 Task: Look for space in Jinzhou, China from 1st July, 2023 to 9th July, 2023 for 2 adults in price range Rs.8000 to Rs.15000. Place can be entire place with 1  bedroom having 1 bed and 1 bathroom. Property type can be house, flat, guest house. Booking option can be shelf check-in. Required host language is Chinese (Simplified).
Action: Mouse moved to (227, 207)
Screenshot: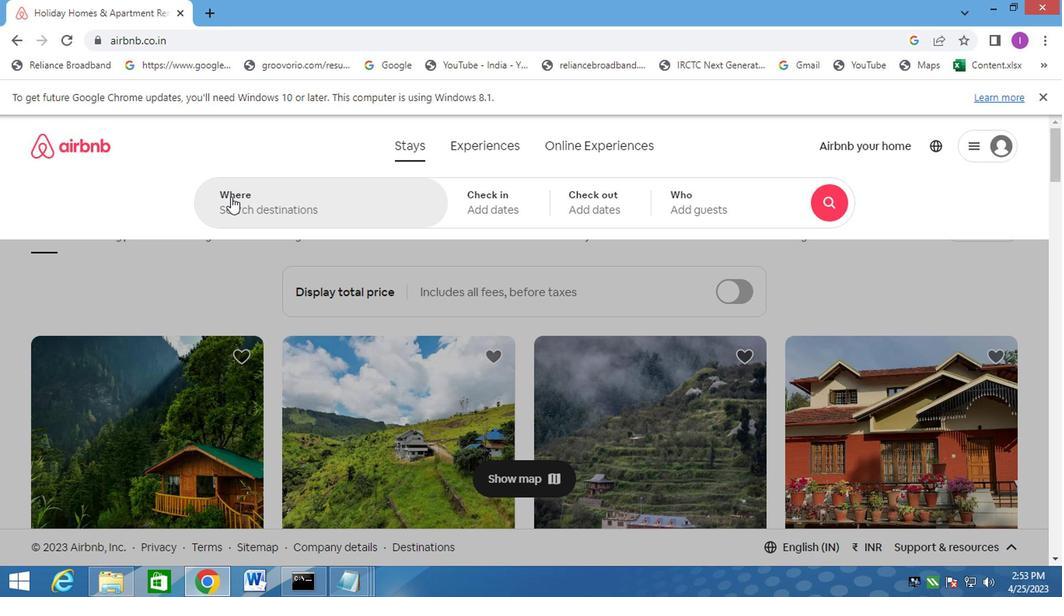 
Action: Mouse pressed left at (227, 207)
Screenshot: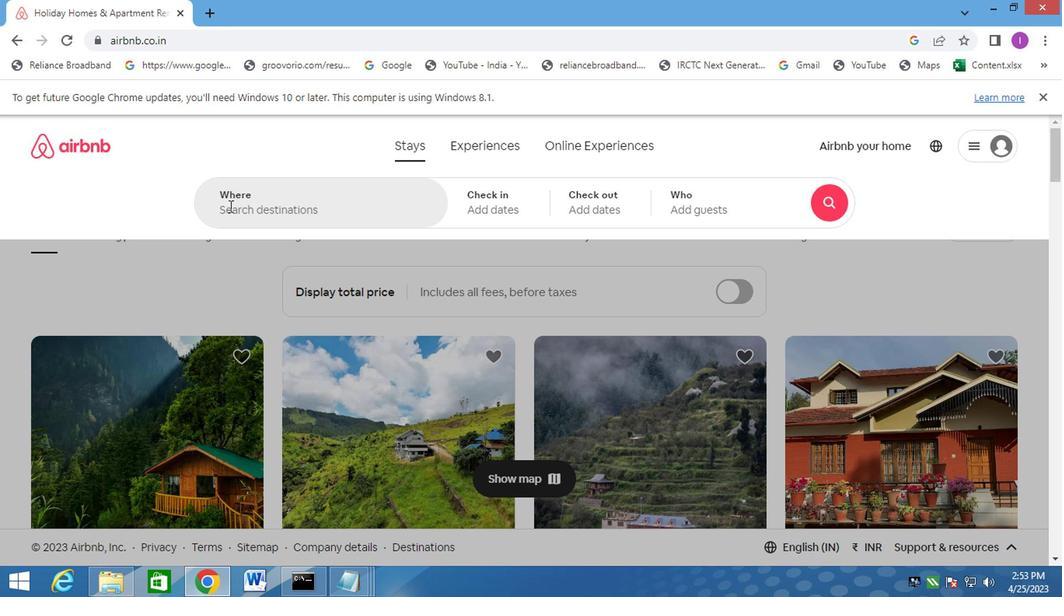 
Action: Mouse moved to (229, 208)
Screenshot: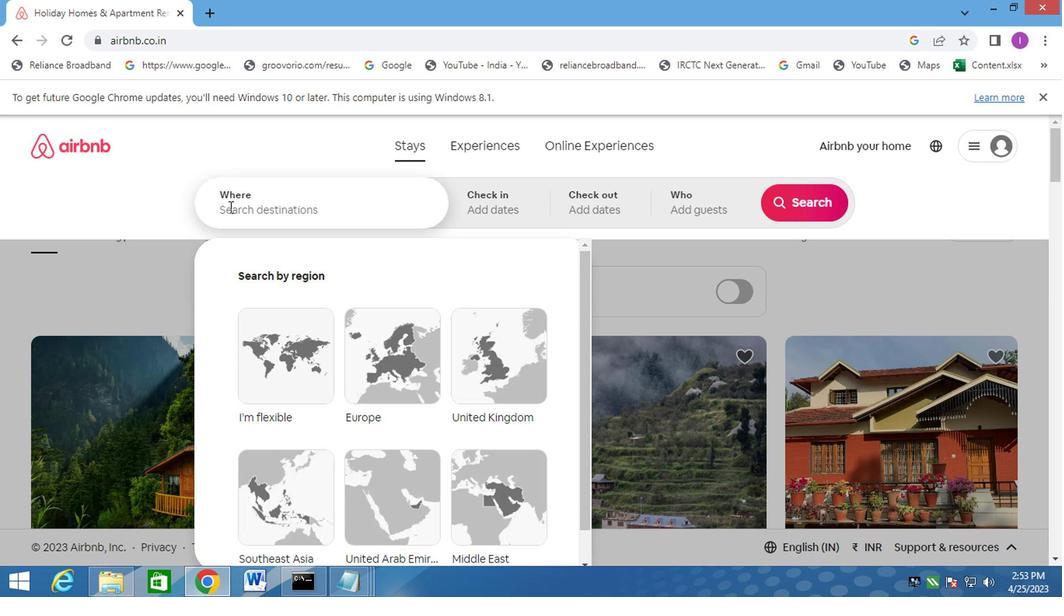 
Action: Key pressed jinzhou,china
Screenshot: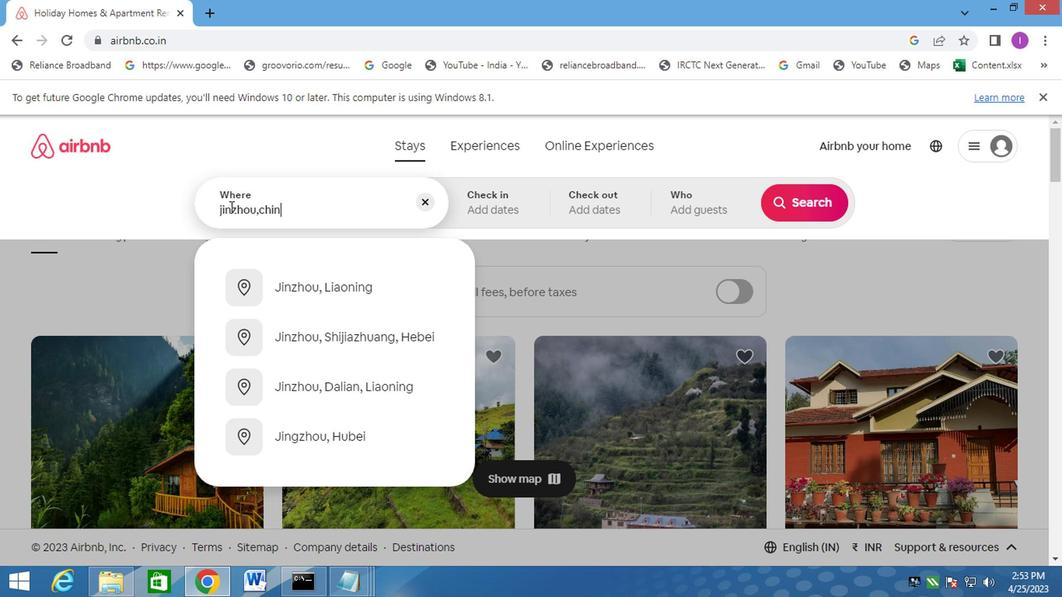 
Action: Mouse moved to (494, 213)
Screenshot: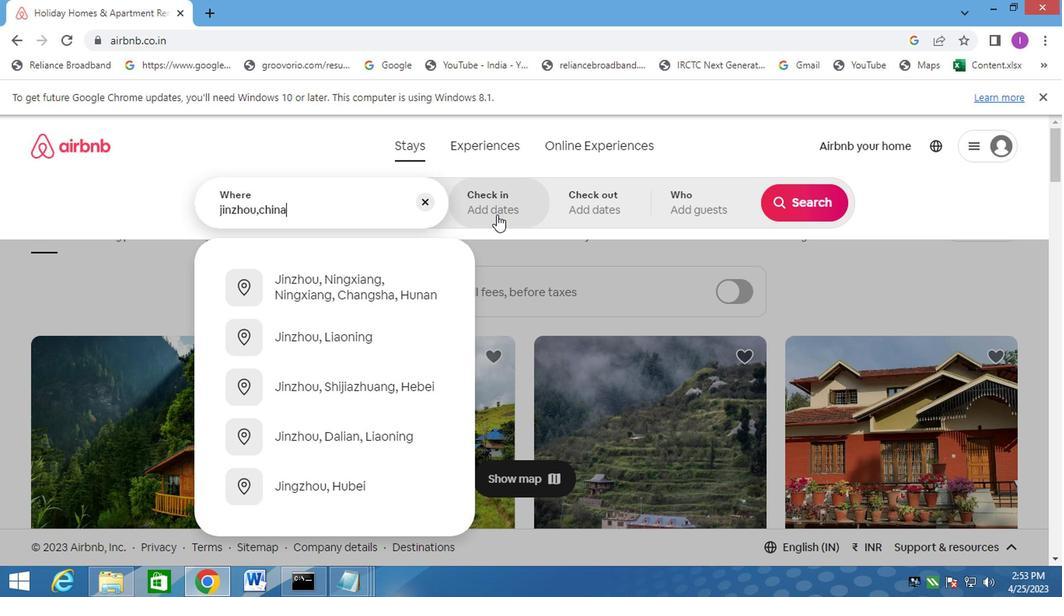 
Action: Mouse pressed left at (494, 213)
Screenshot: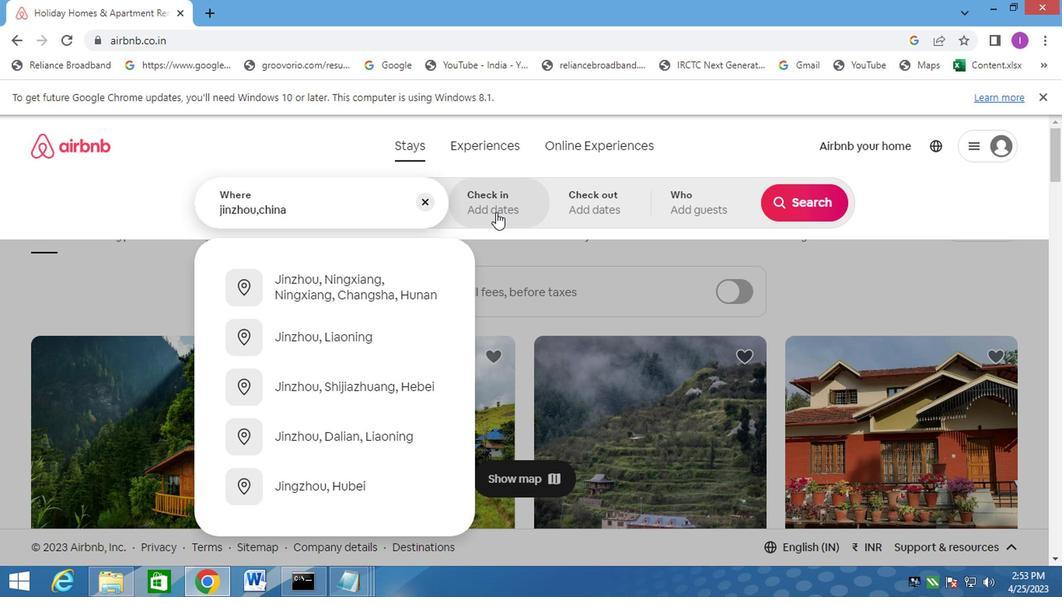 
Action: Mouse moved to (797, 329)
Screenshot: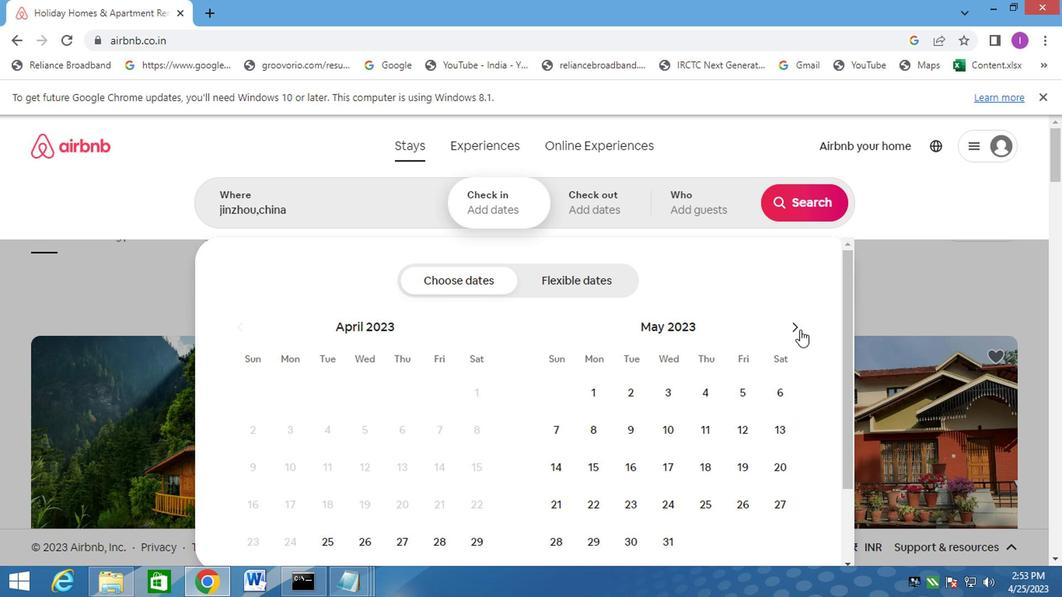 
Action: Mouse pressed left at (797, 329)
Screenshot: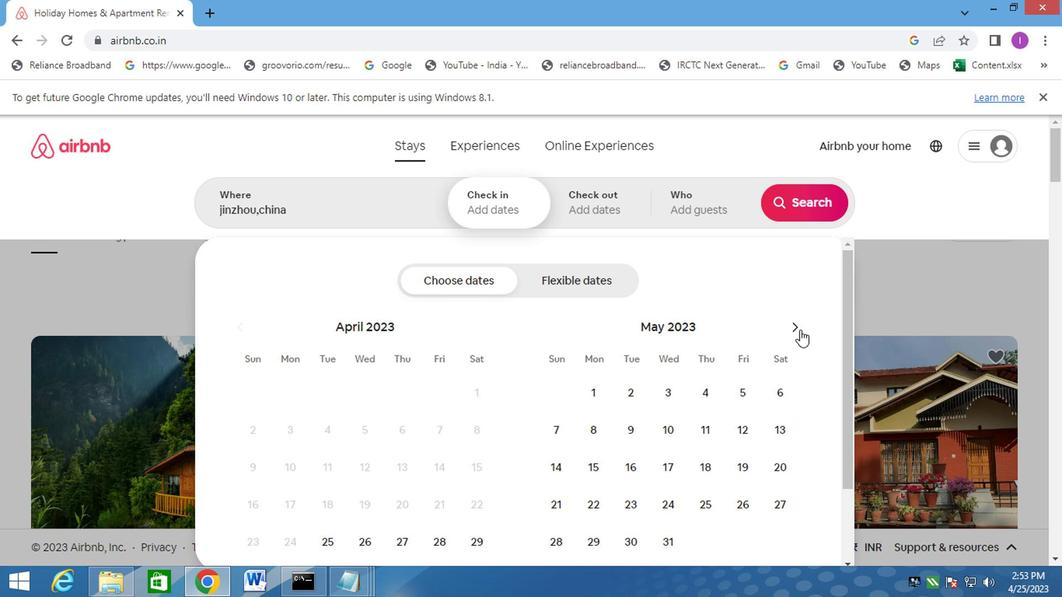 
Action: Mouse moved to (797, 328)
Screenshot: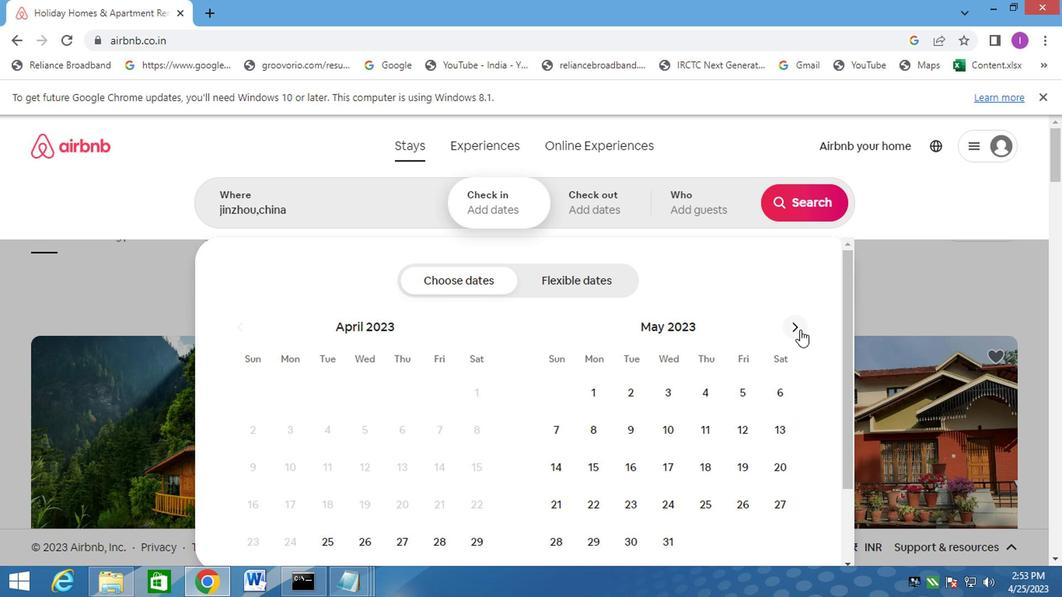 
Action: Mouse pressed left at (797, 328)
Screenshot: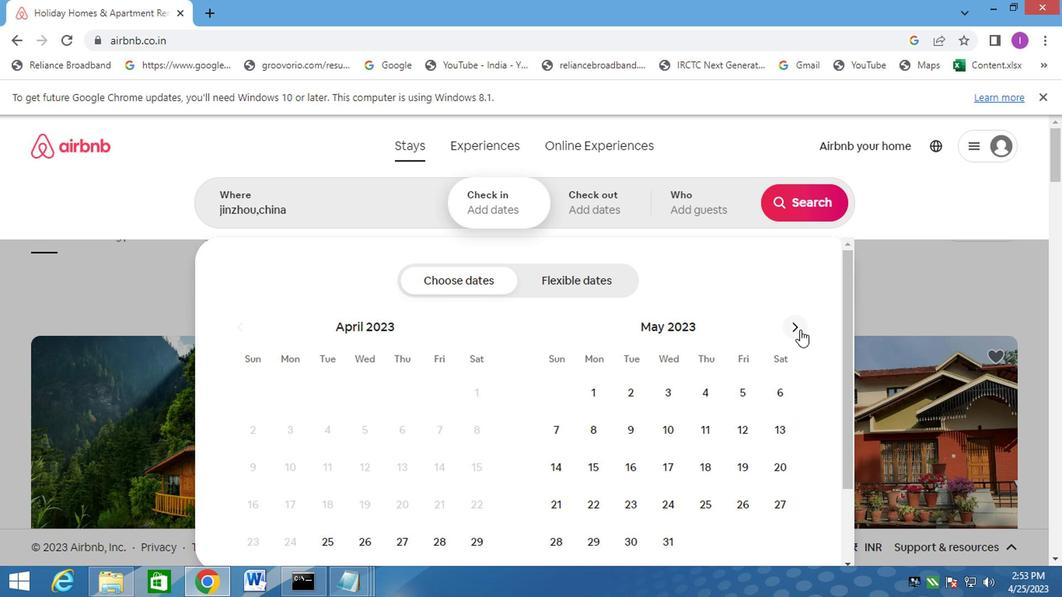 
Action: Mouse moved to (780, 394)
Screenshot: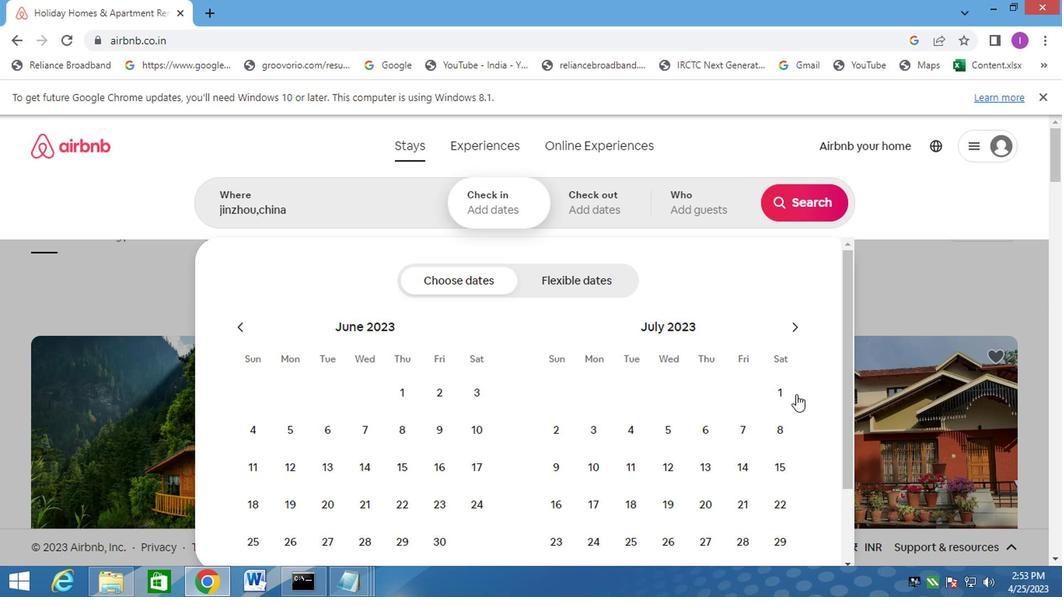 
Action: Mouse pressed left at (780, 394)
Screenshot: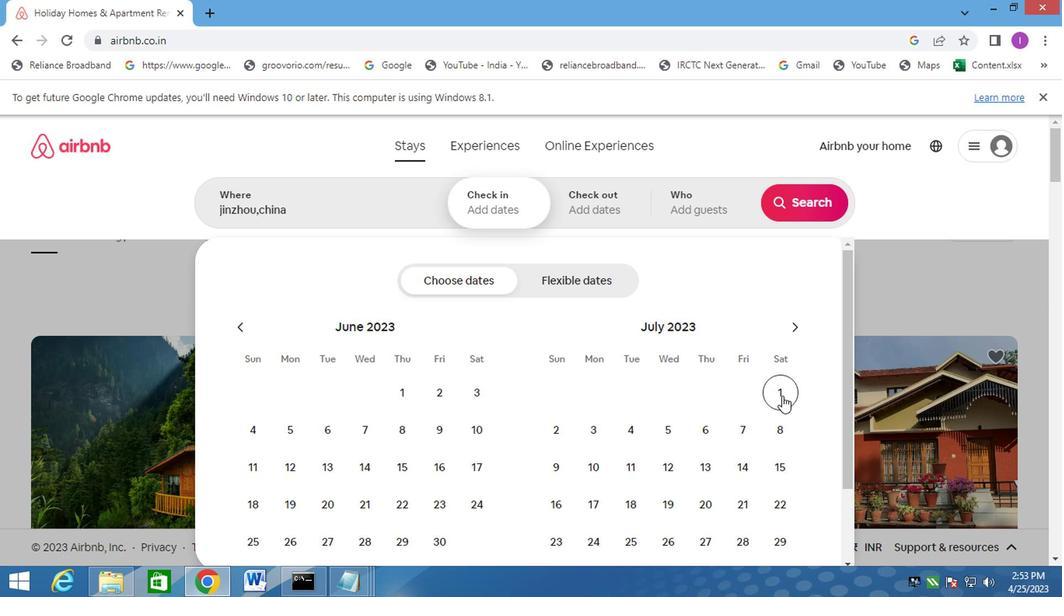 
Action: Mouse moved to (551, 467)
Screenshot: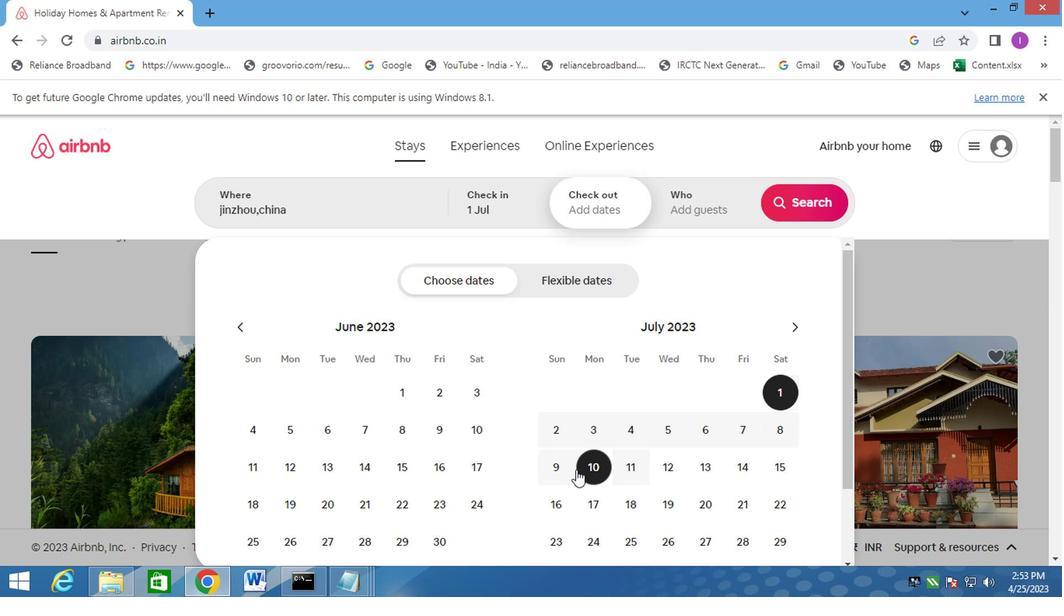 
Action: Mouse pressed left at (551, 467)
Screenshot: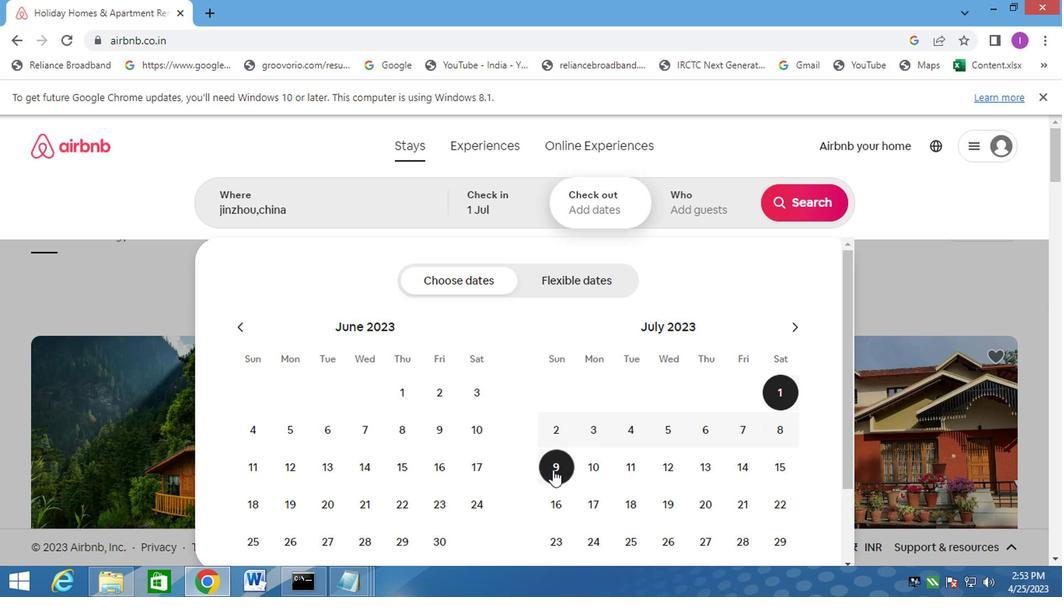 
Action: Mouse moved to (711, 204)
Screenshot: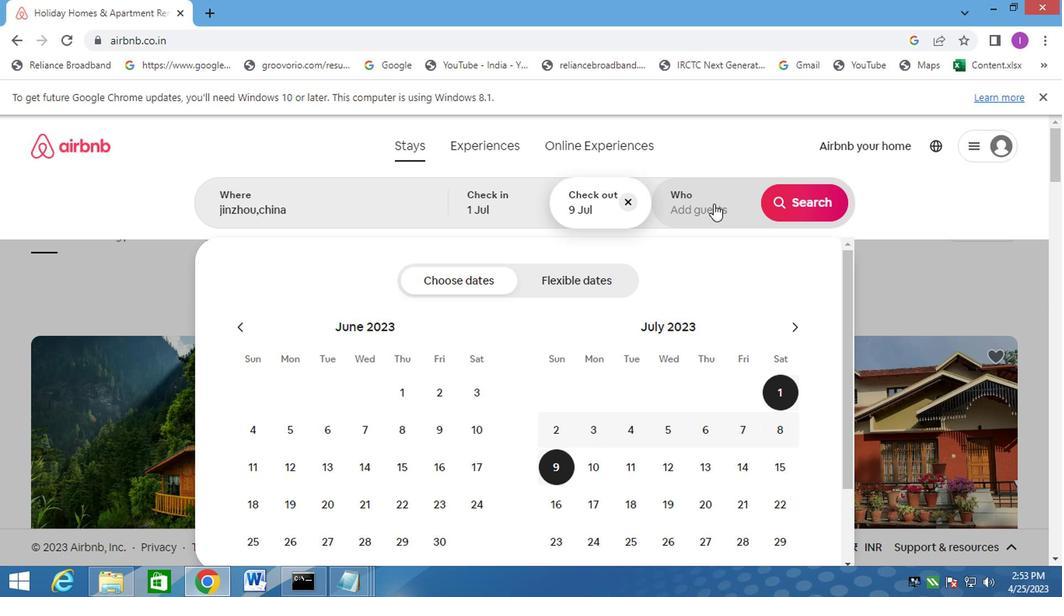 
Action: Mouse pressed left at (711, 204)
Screenshot: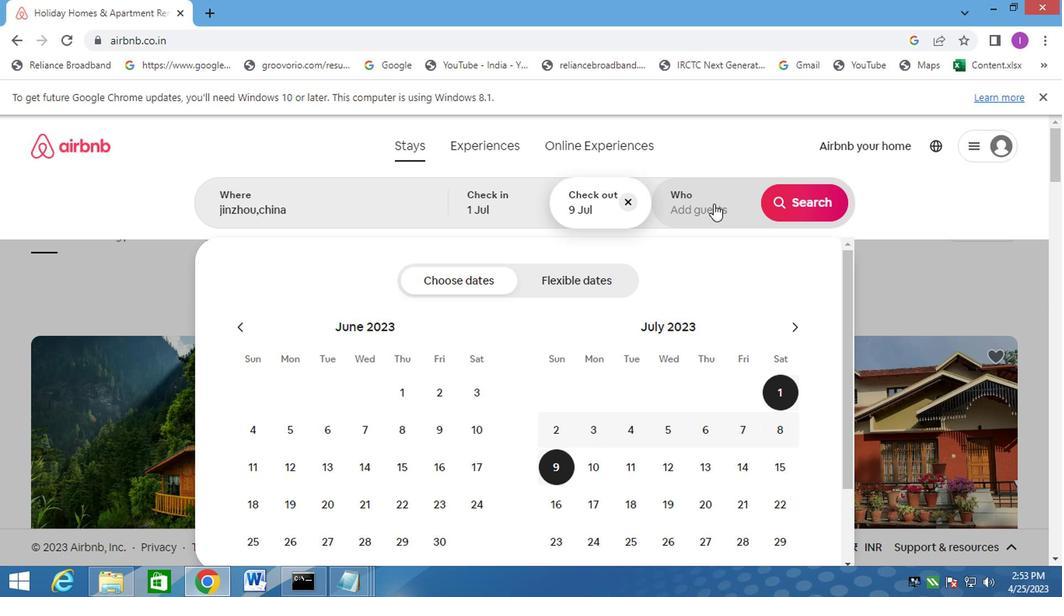 
Action: Mouse moved to (806, 289)
Screenshot: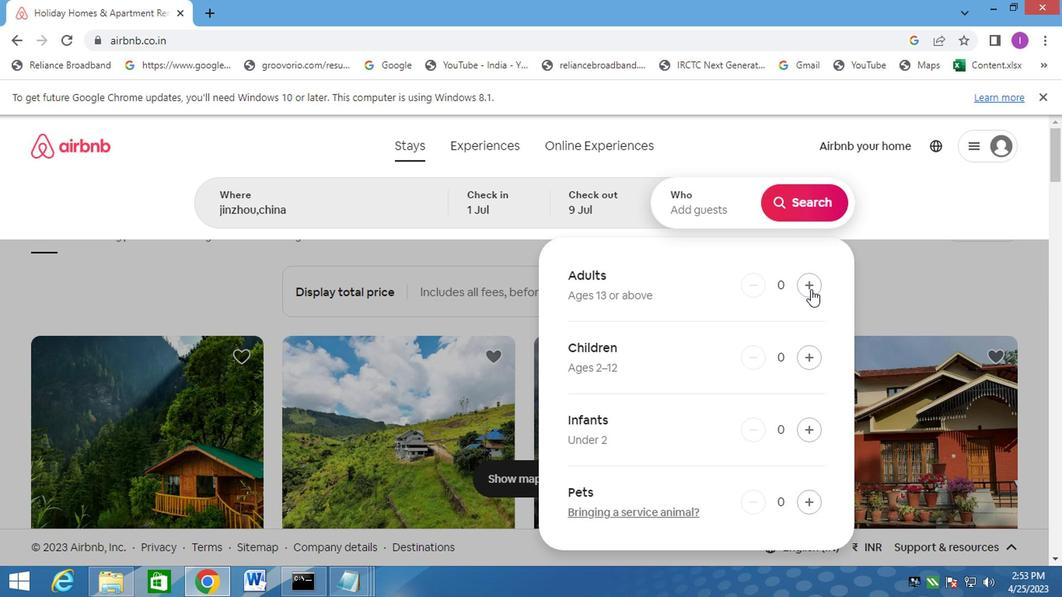 
Action: Mouse pressed left at (806, 289)
Screenshot: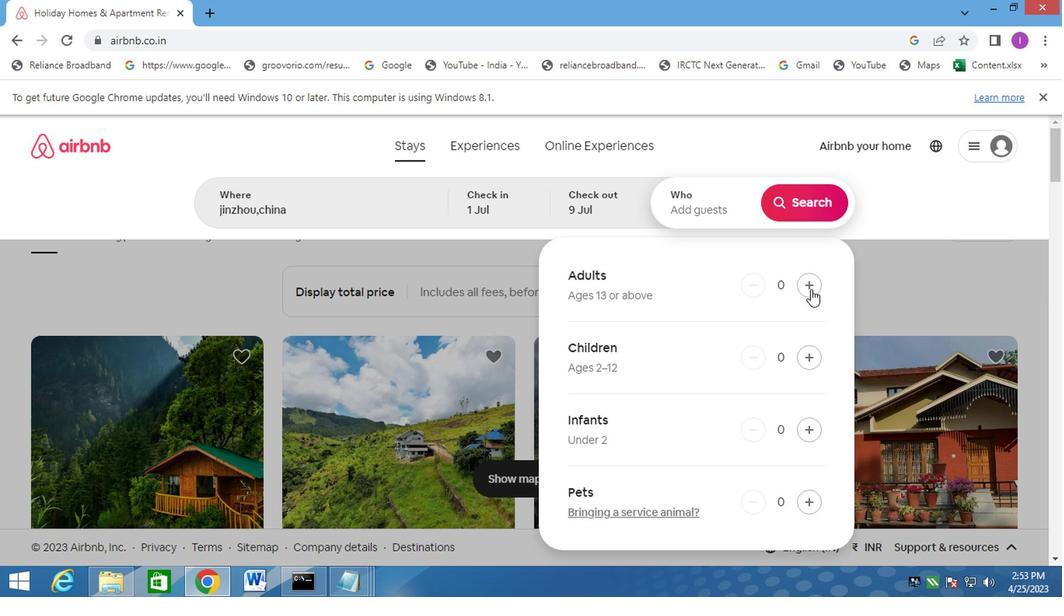 
Action: Mouse pressed left at (806, 289)
Screenshot: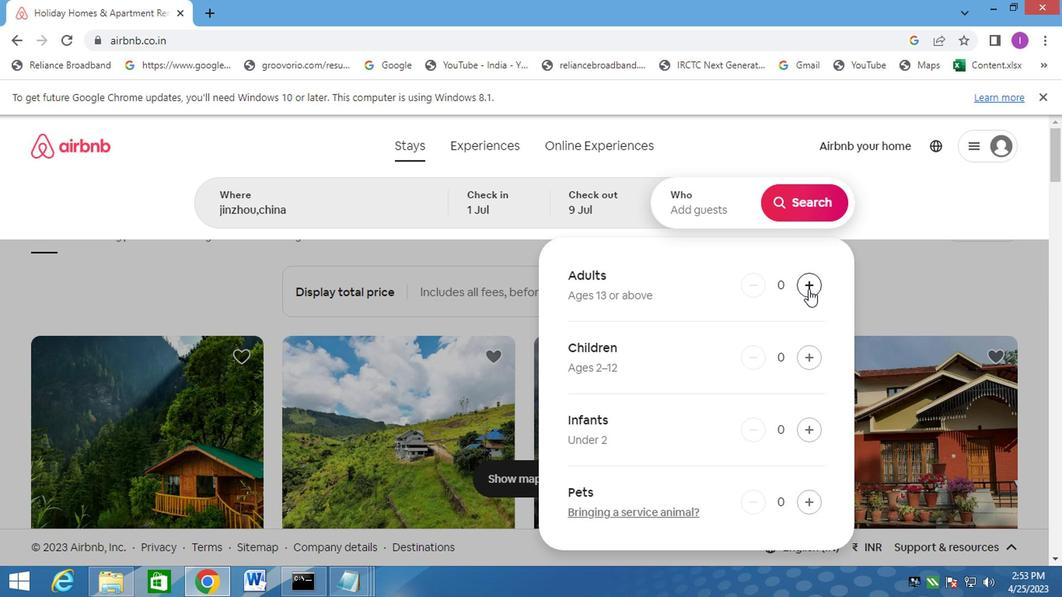 
Action: Mouse moved to (805, 204)
Screenshot: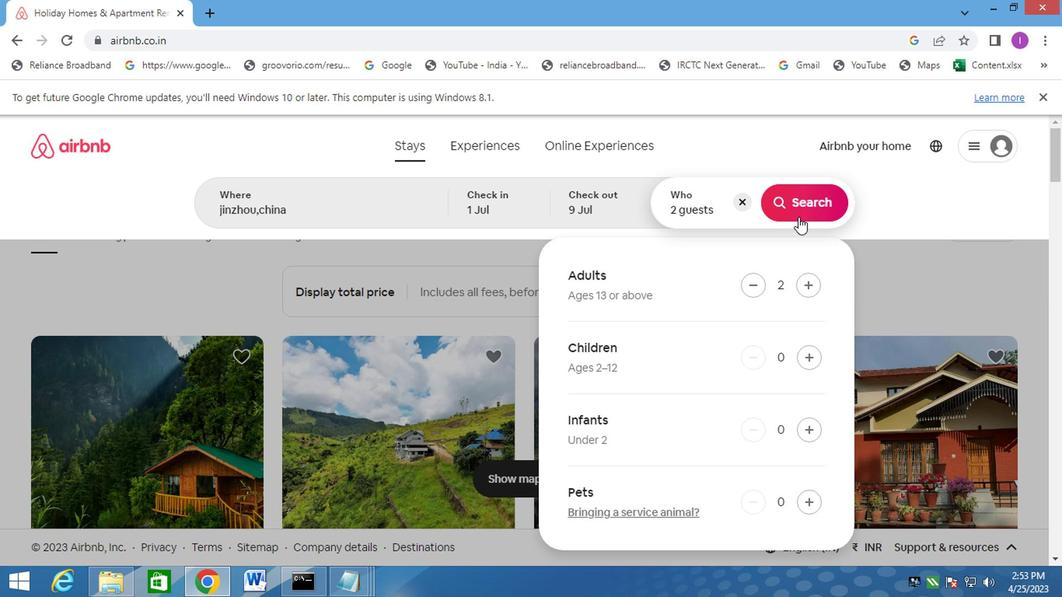 
Action: Mouse pressed left at (805, 204)
Screenshot: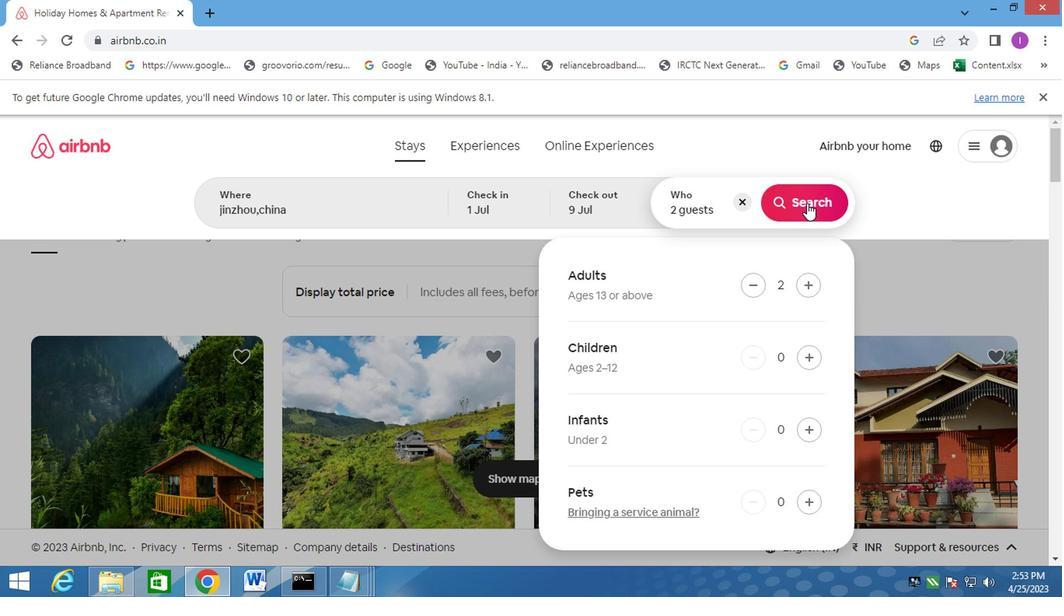 
Action: Mouse moved to (982, 196)
Screenshot: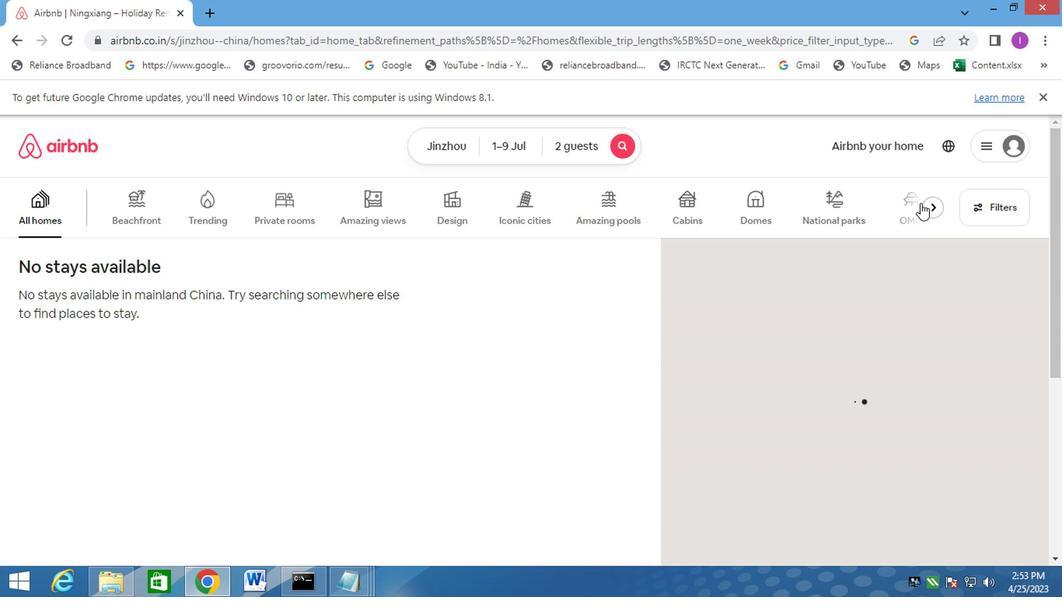 
Action: Mouse pressed left at (982, 196)
Screenshot: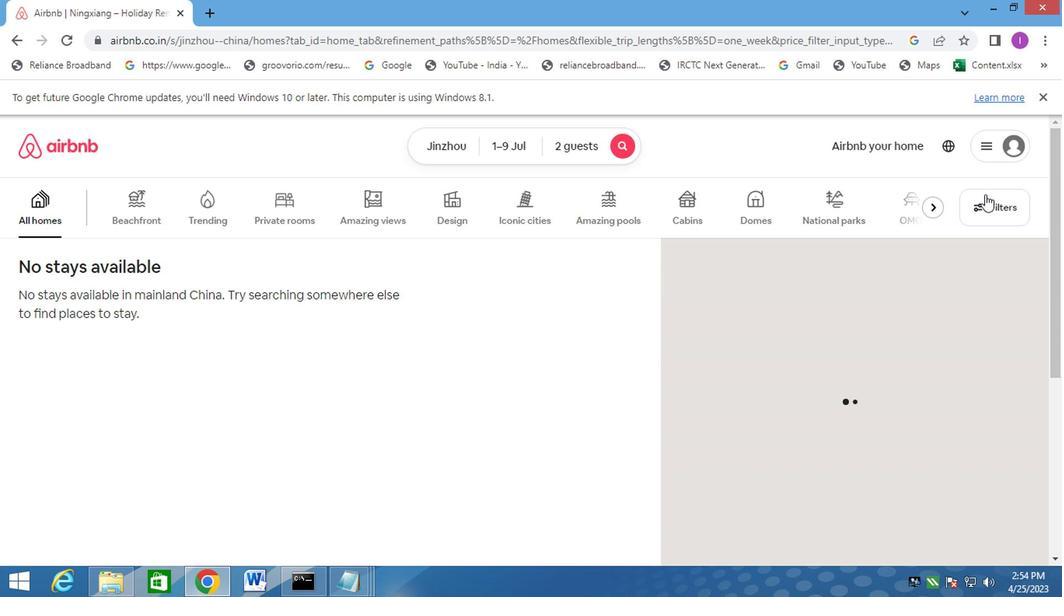 
Action: Mouse moved to (320, 304)
Screenshot: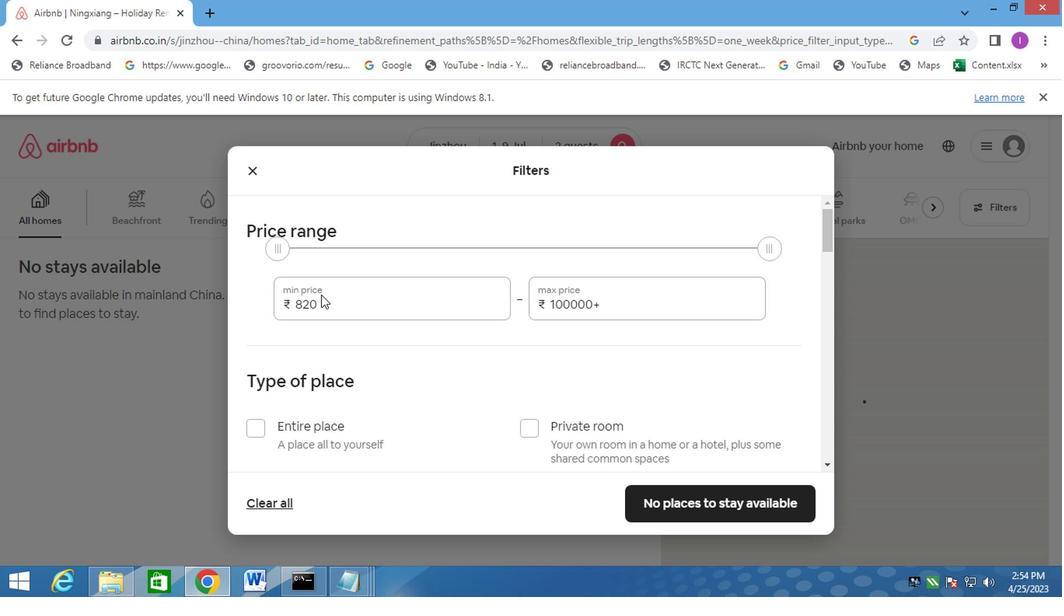 
Action: Mouse pressed left at (320, 304)
Screenshot: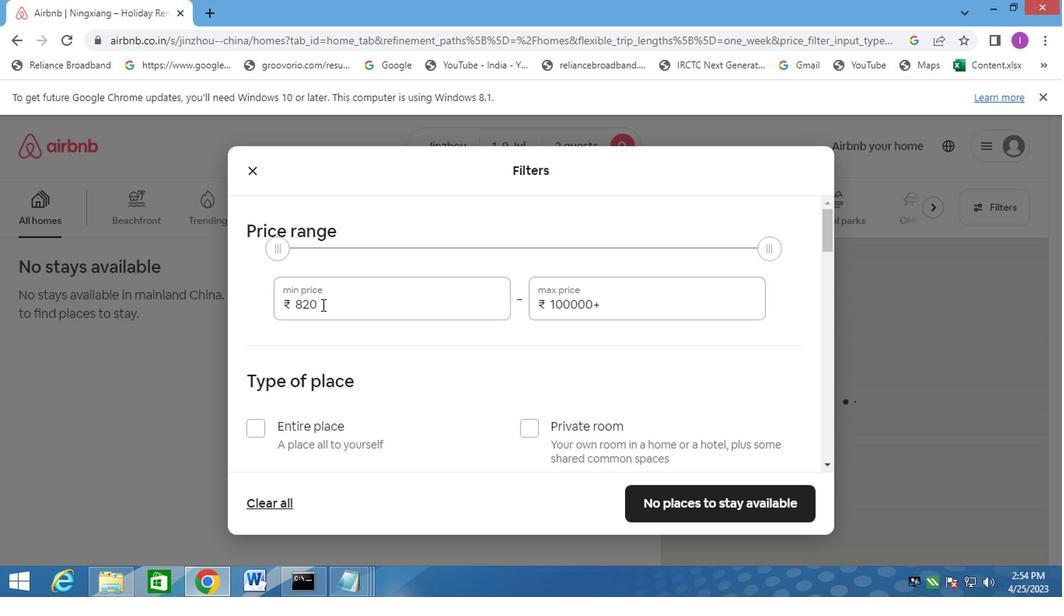 
Action: Mouse moved to (292, 312)
Screenshot: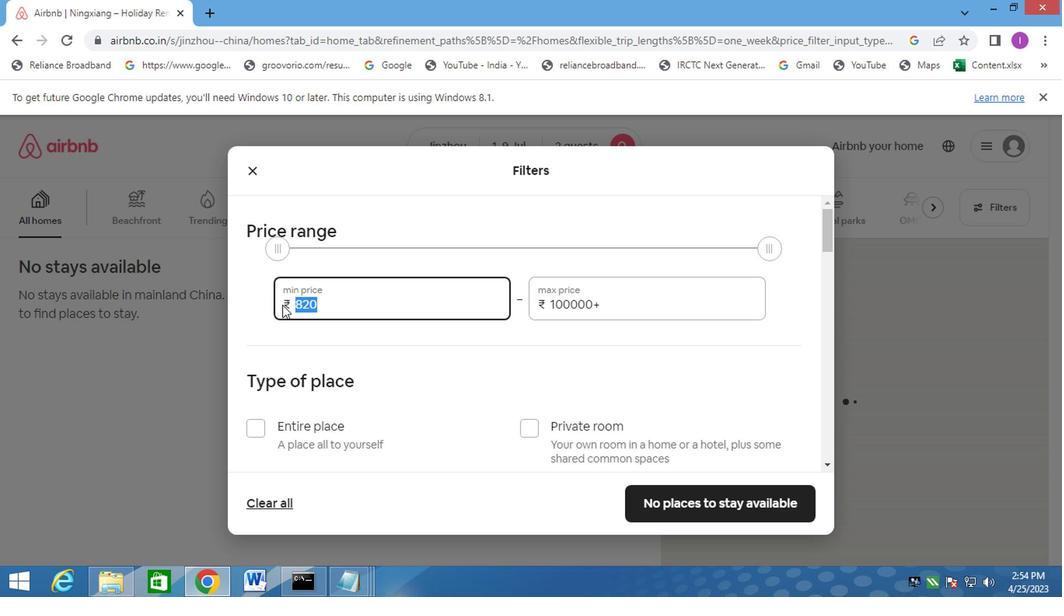 
Action: Key pressed 8
Screenshot: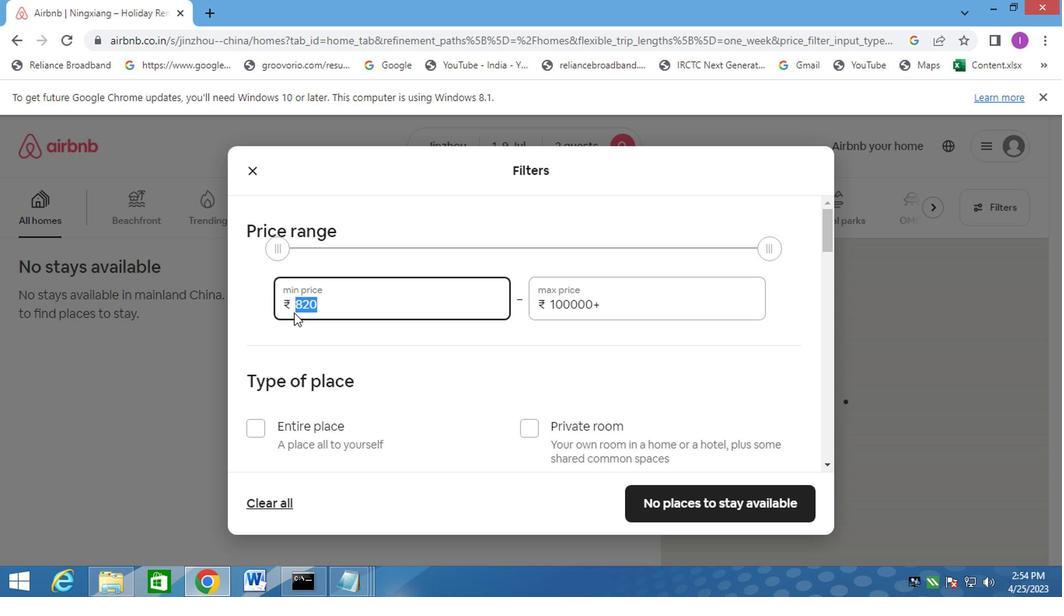 
Action: Mouse moved to (293, 312)
Screenshot: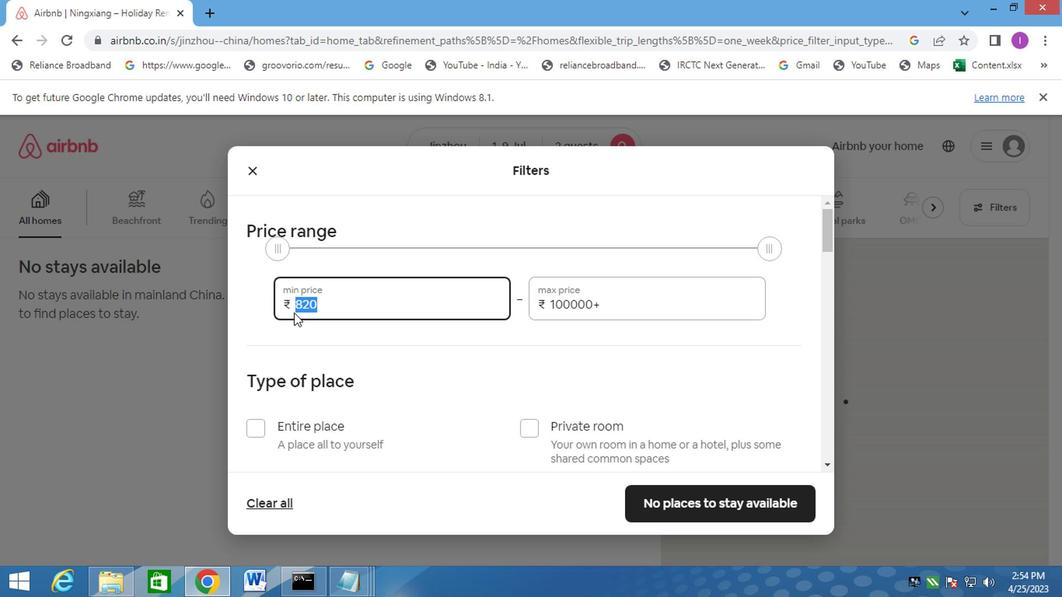 
Action: Key pressed 0
Screenshot: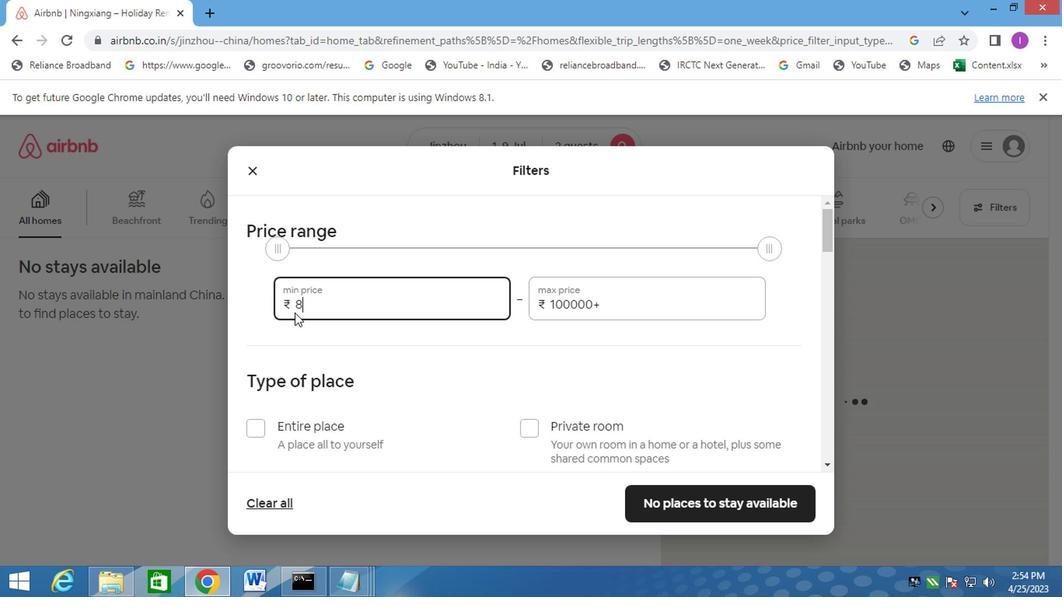 
Action: Mouse moved to (294, 312)
Screenshot: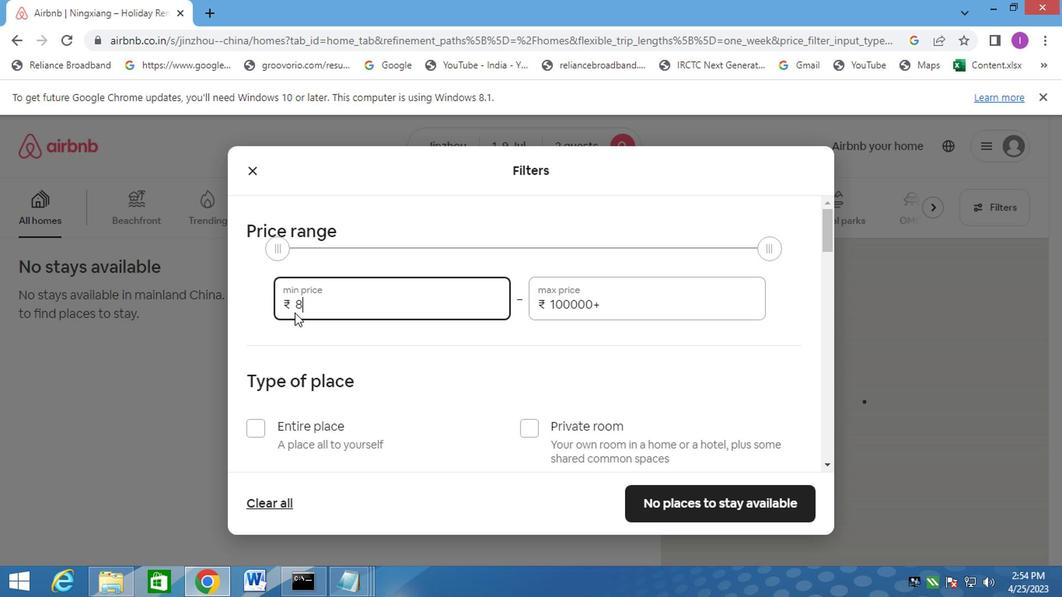 
Action: Key pressed 0
Screenshot: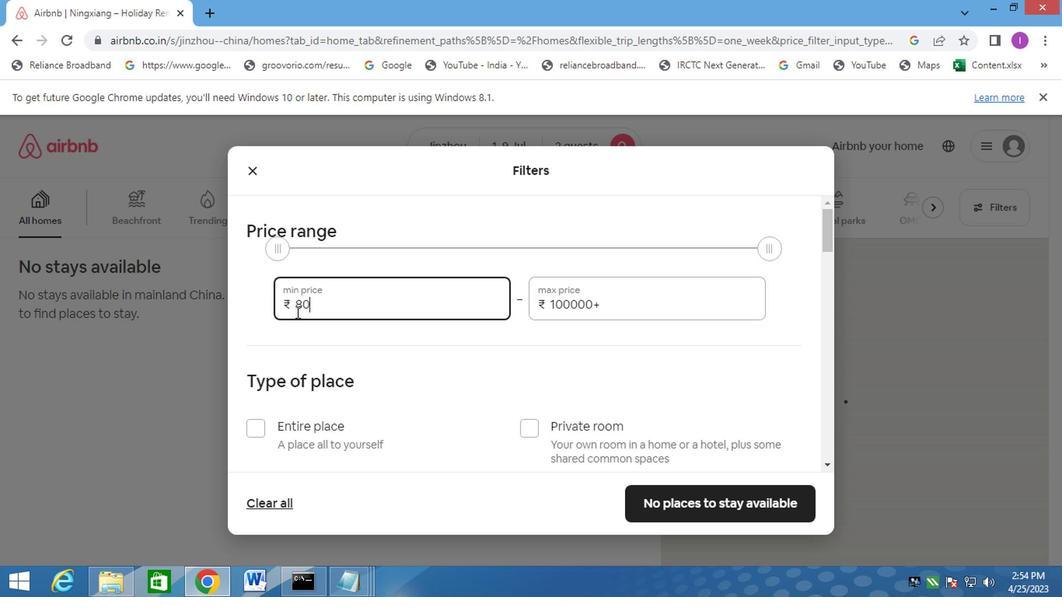 
Action: Mouse moved to (295, 312)
Screenshot: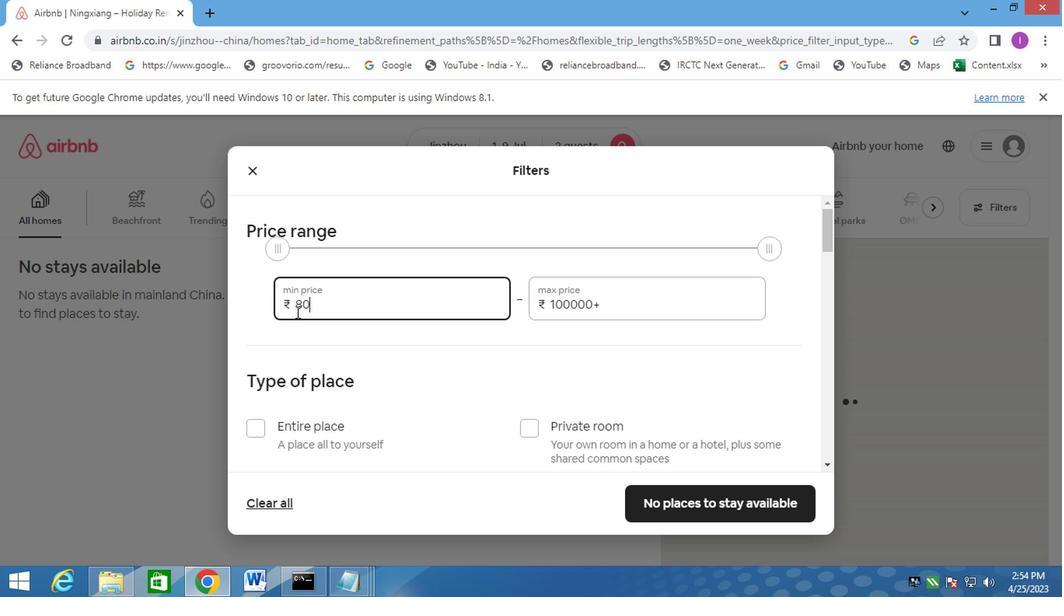 
Action: Key pressed 0
Screenshot: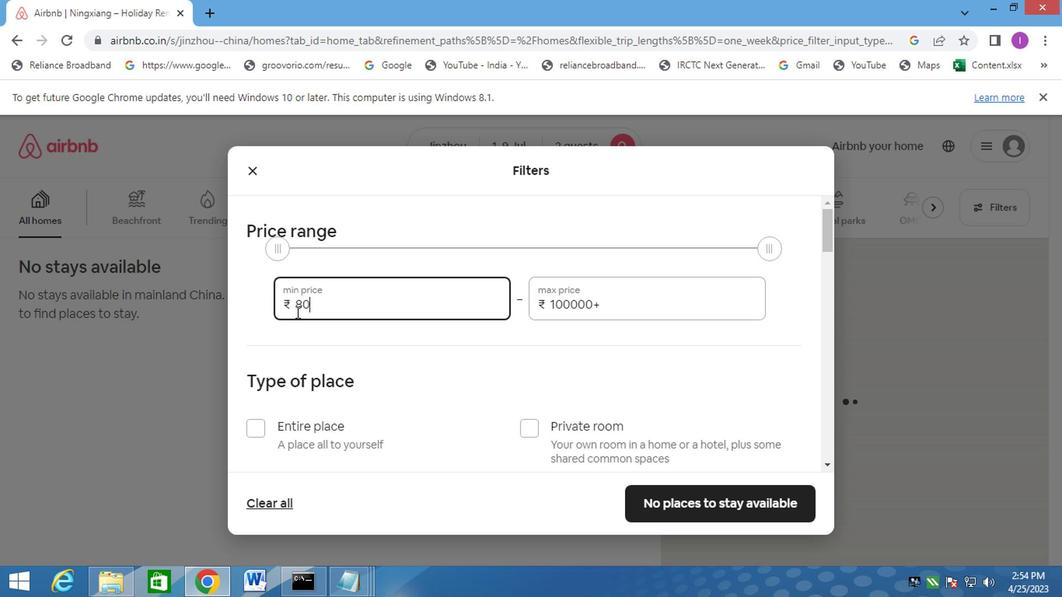 
Action: Mouse moved to (607, 304)
Screenshot: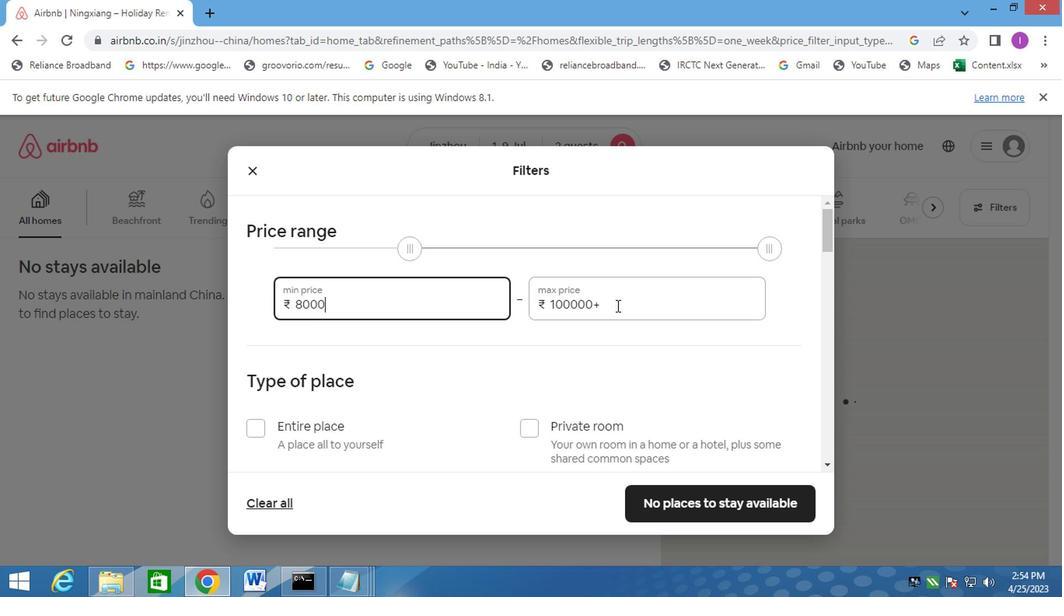 
Action: Mouse pressed left at (607, 304)
Screenshot: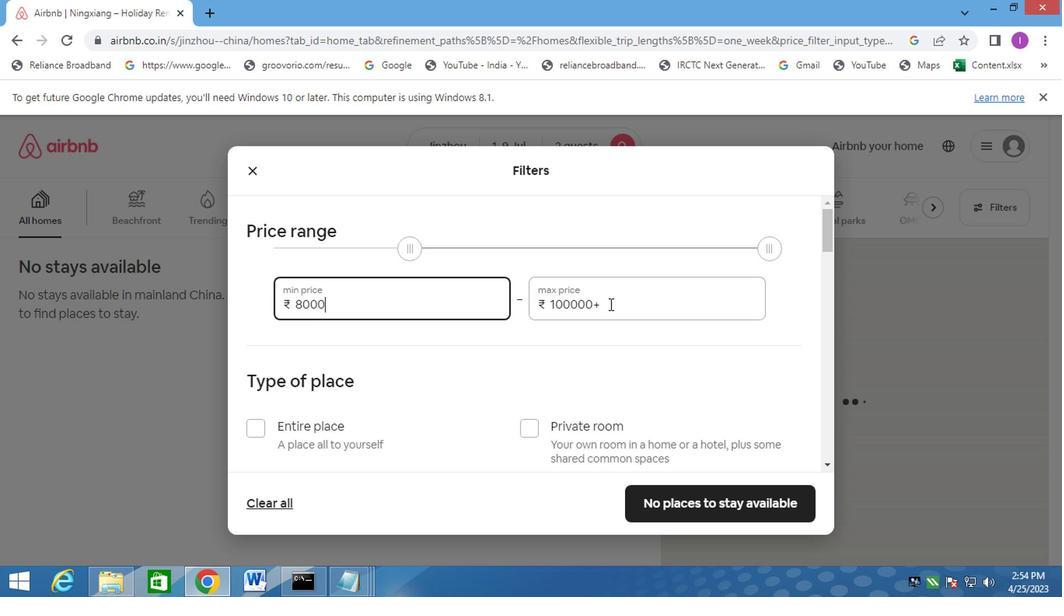 
Action: Mouse moved to (535, 309)
Screenshot: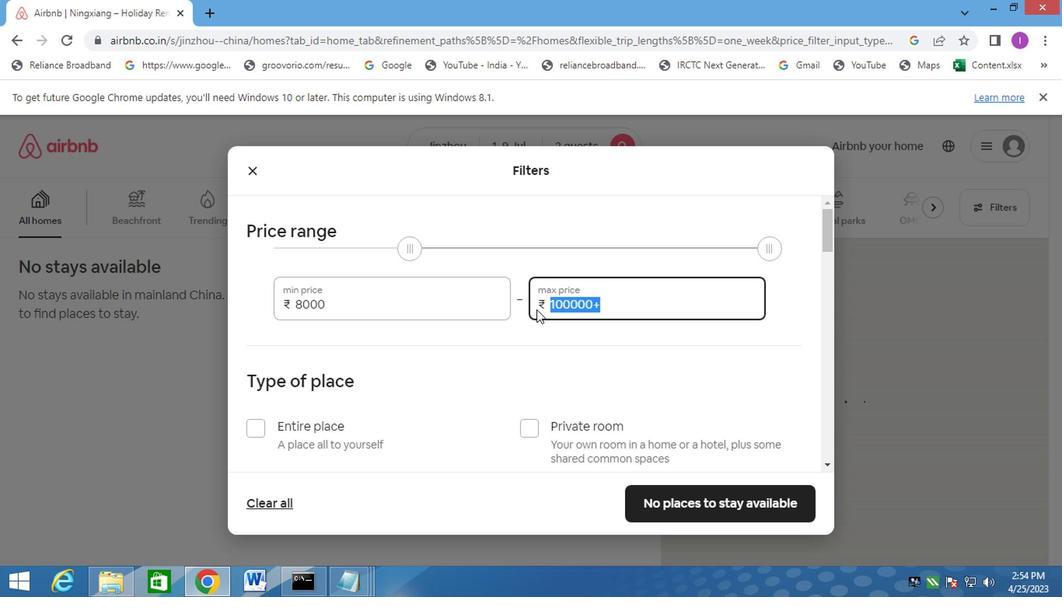 
Action: Key pressed 1
Screenshot: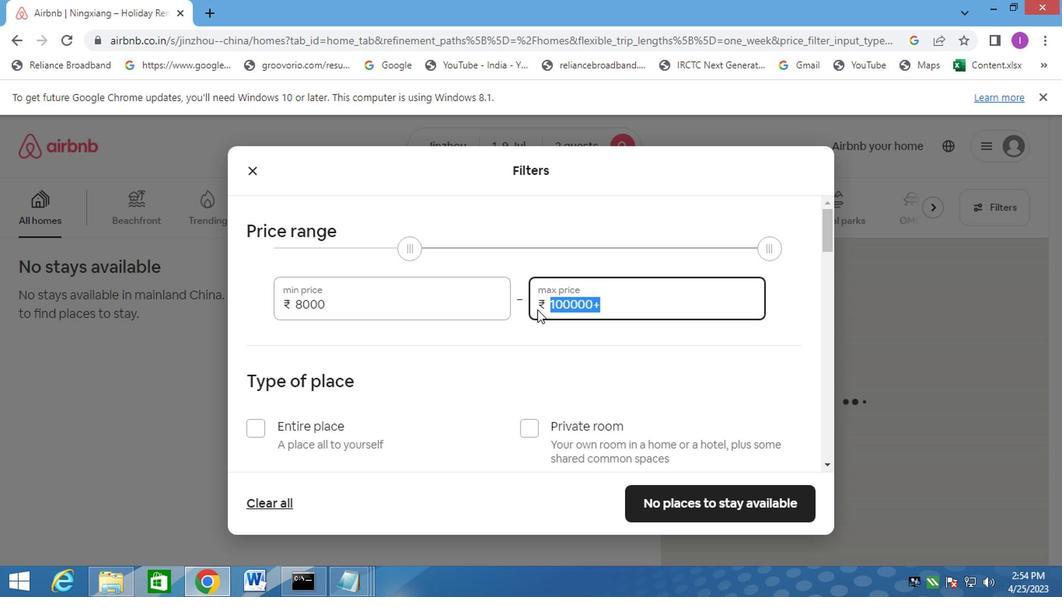 
Action: Mouse moved to (537, 309)
Screenshot: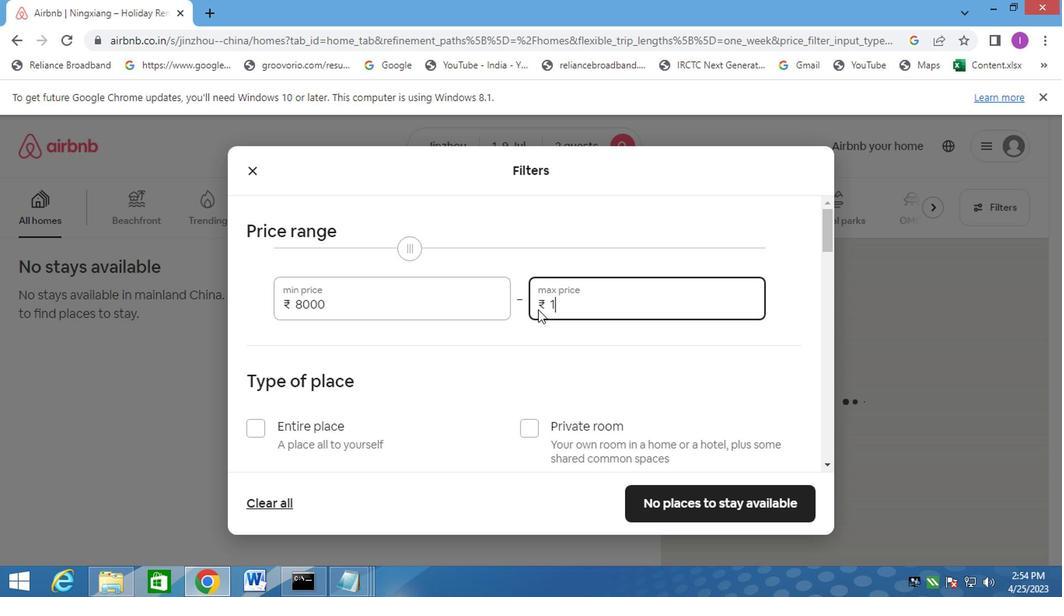 
Action: Key pressed 5
Screenshot: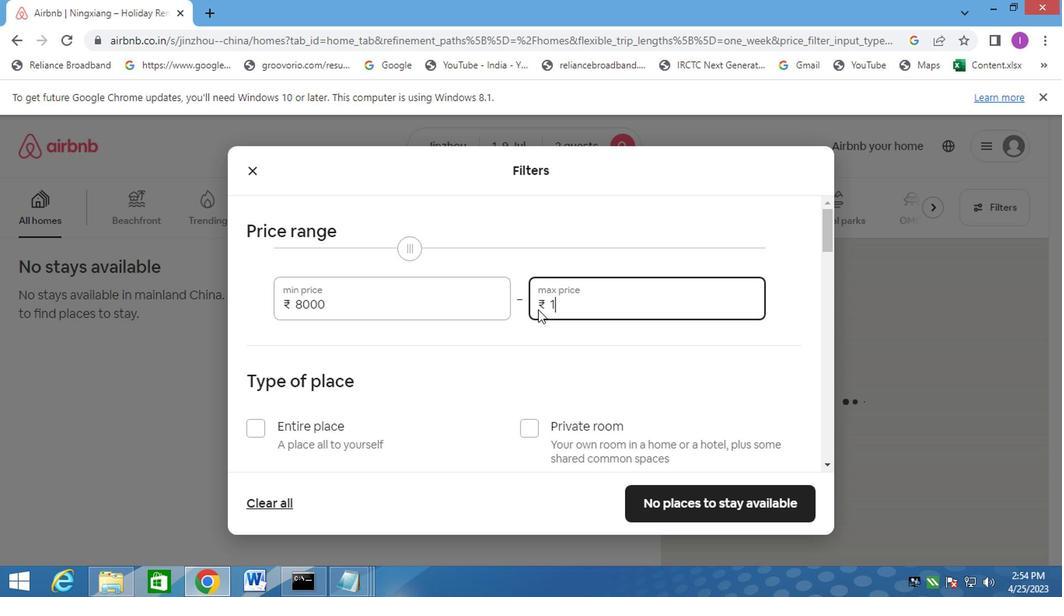 
Action: Mouse moved to (537, 309)
Screenshot: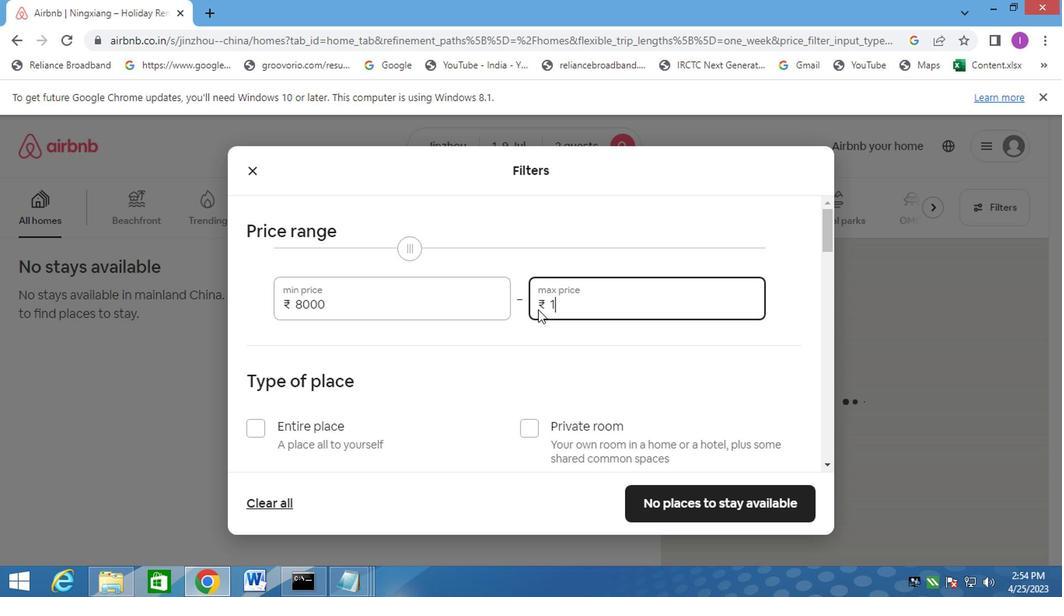 
Action: Key pressed 000
Screenshot: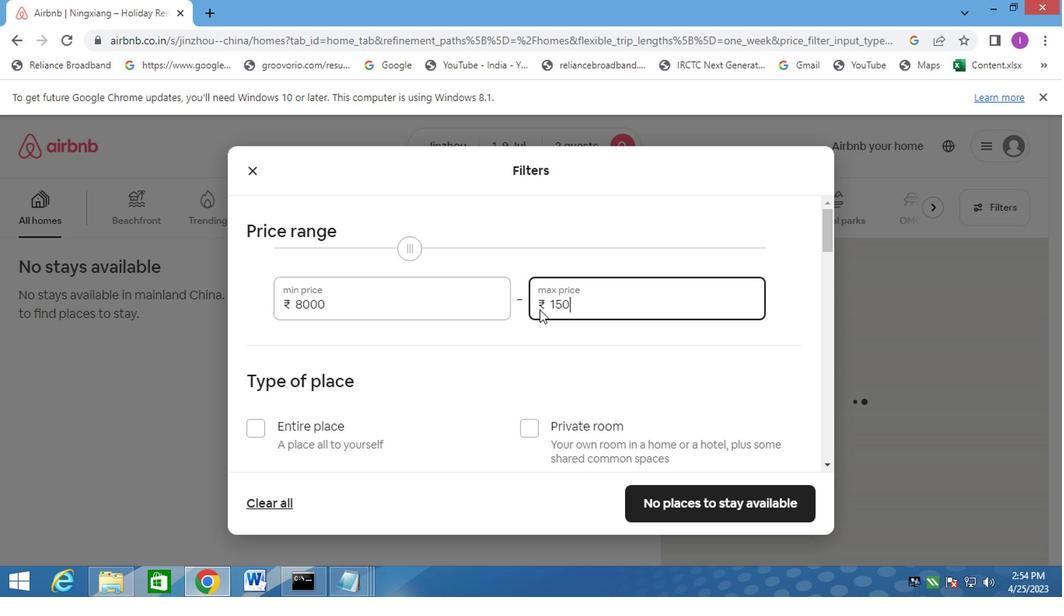 
Action: Mouse moved to (262, 426)
Screenshot: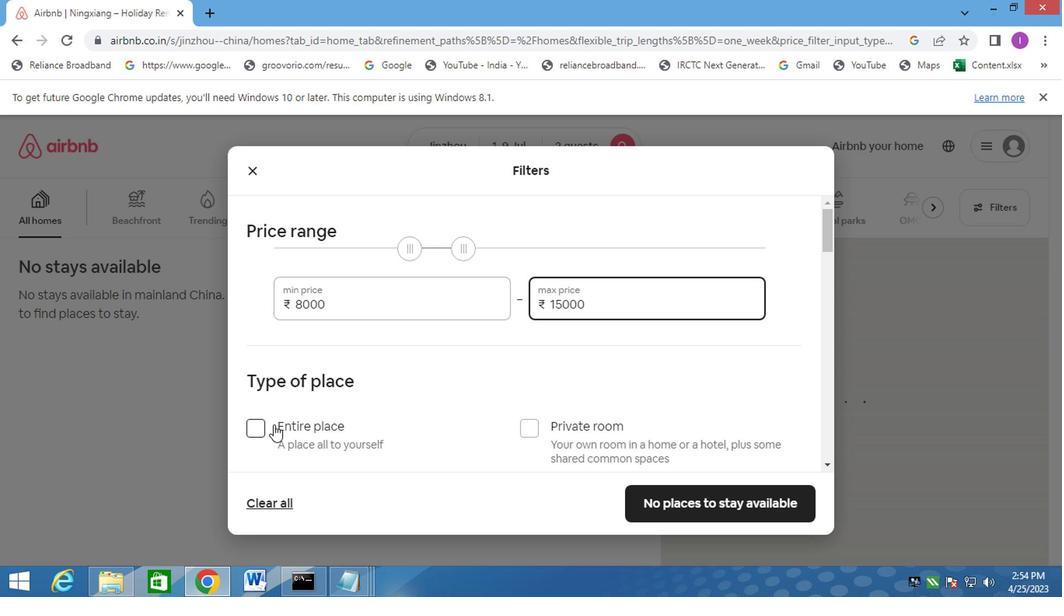 
Action: Mouse pressed left at (262, 426)
Screenshot: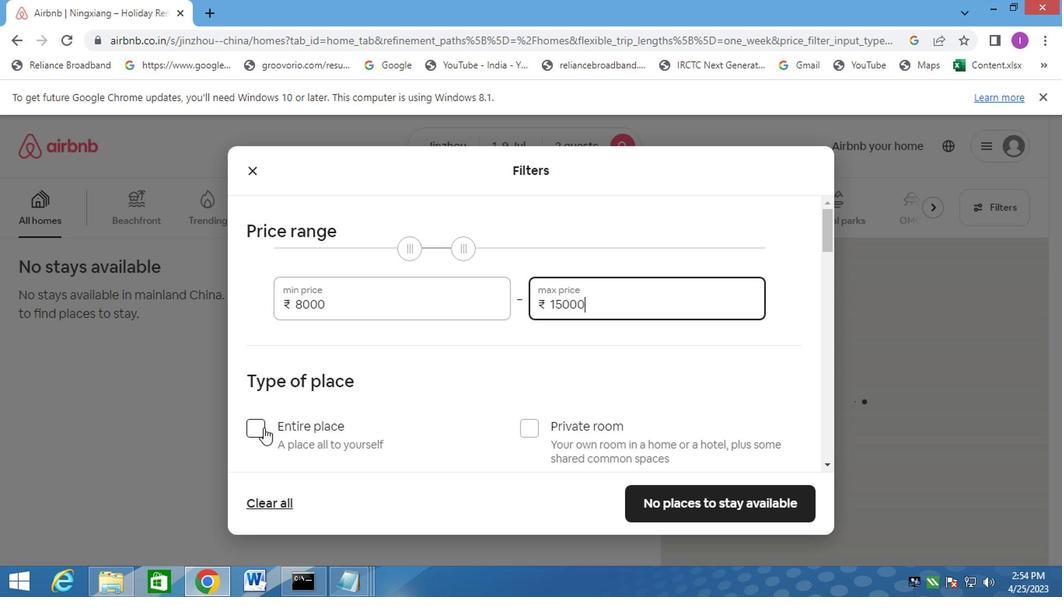 
Action: Mouse moved to (695, 387)
Screenshot: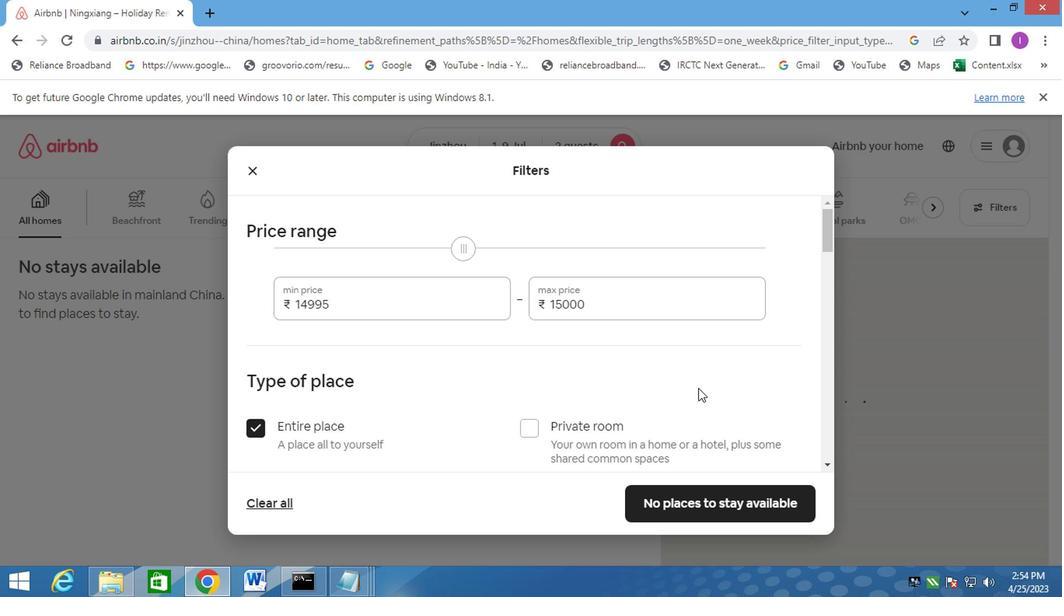 
Action: Mouse scrolled (695, 386) with delta (0, -1)
Screenshot: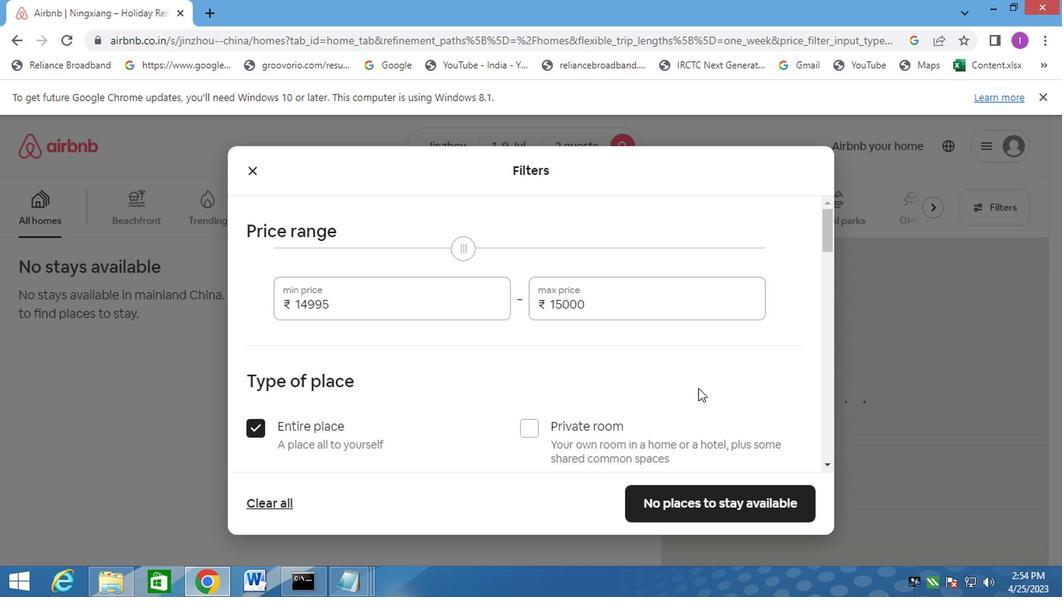 
Action: Mouse moved to (695, 387)
Screenshot: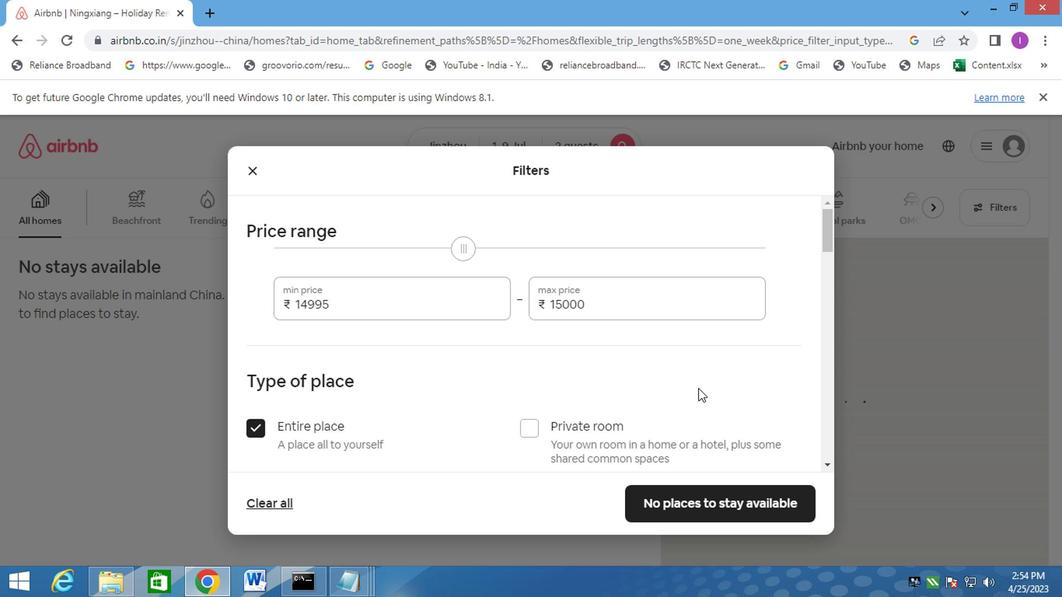 
Action: Mouse scrolled (695, 386) with delta (0, -1)
Screenshot: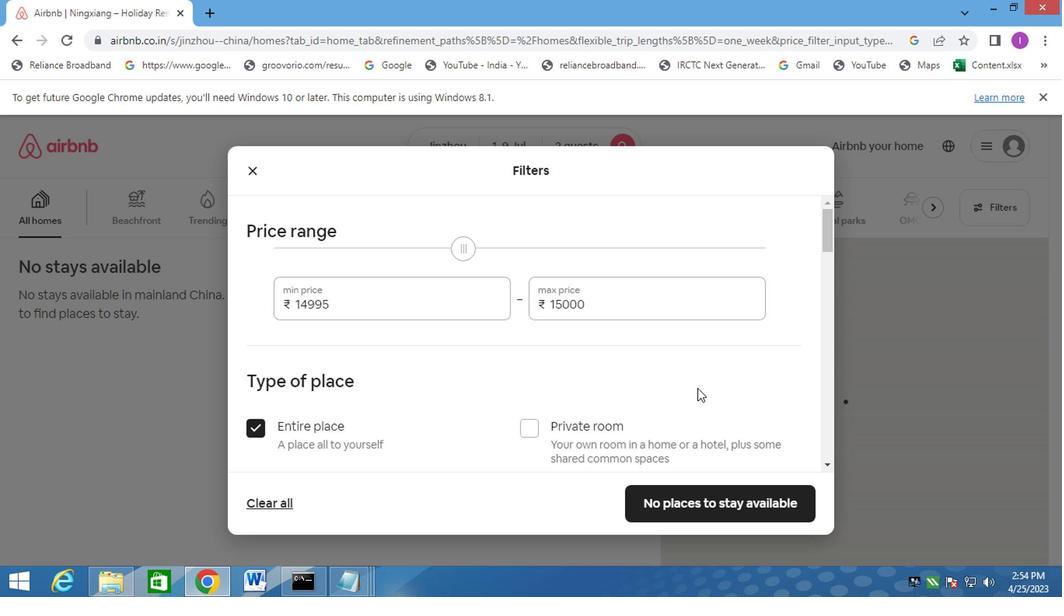 
Action: Mouse moved to (692, 380)
Screenshot: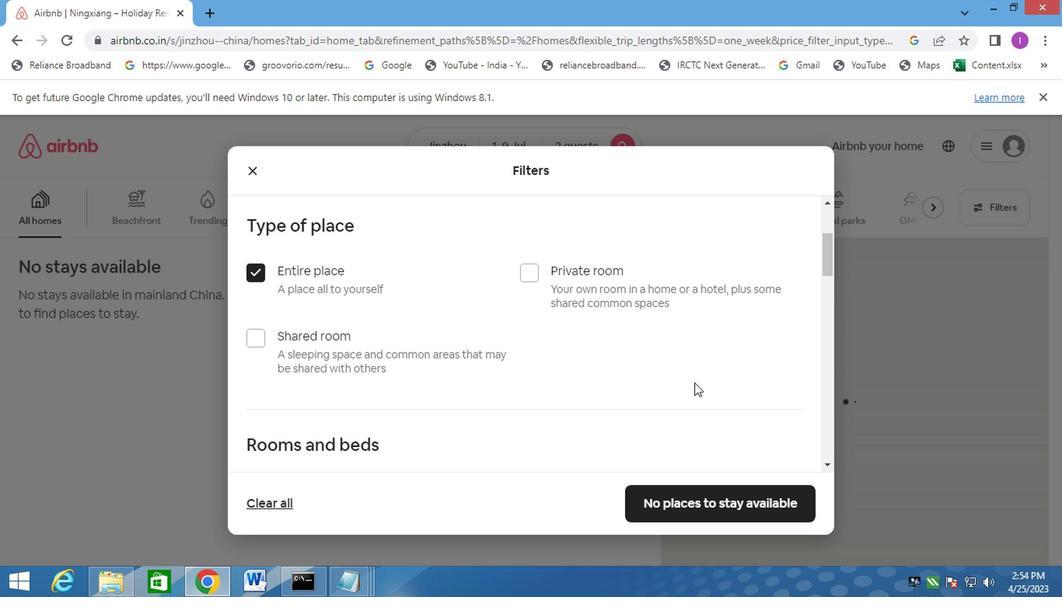 
Action: Mouse scrolled (692, 379) with delta (0, 0)
Screenshot: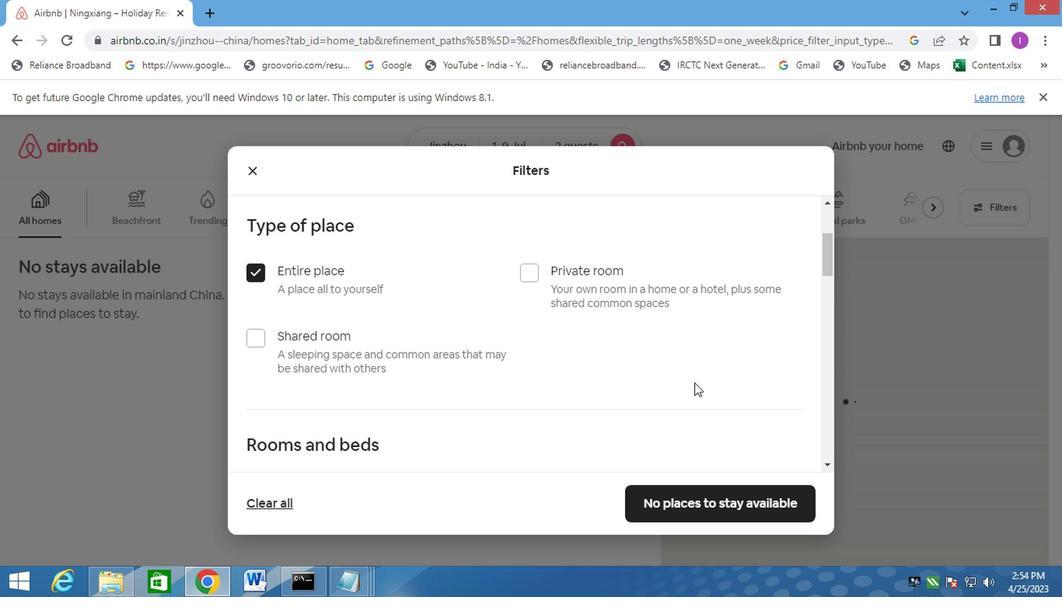 
Action: Mouse scrolled (692, 379) with delta (0, 0)
Screenshot: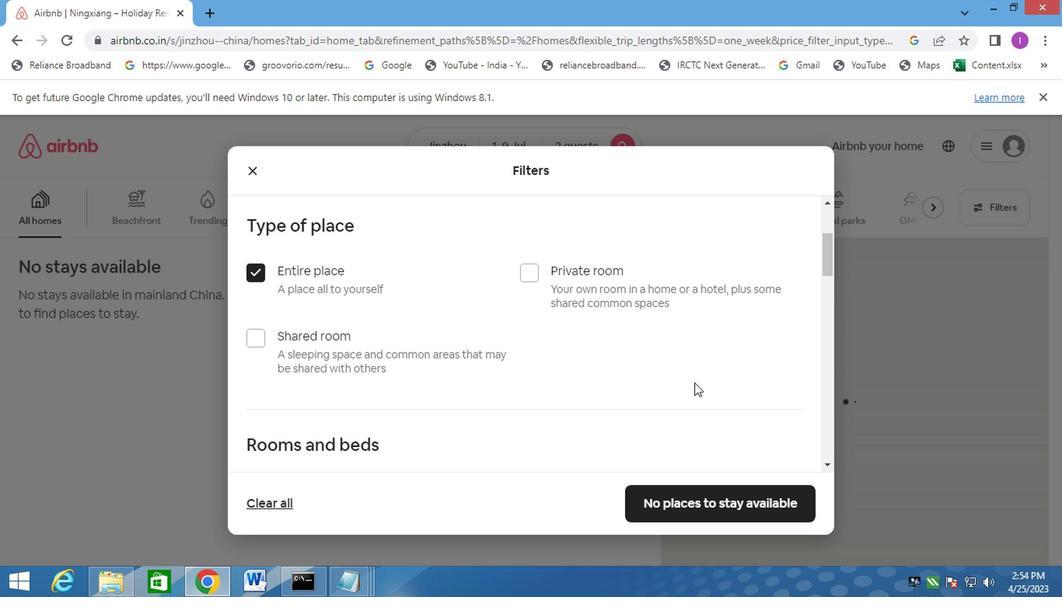 
Action: Mouse scrolled (692, 379) with delta (0, 0)
Screenshot: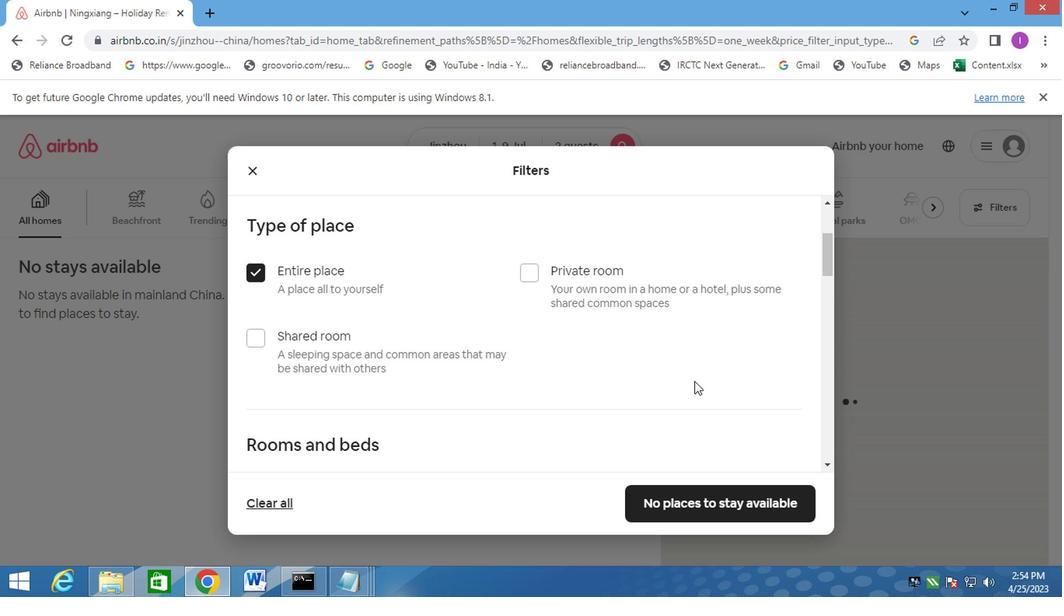 
Action: Mouse moved to (322, 298)
Screenshot: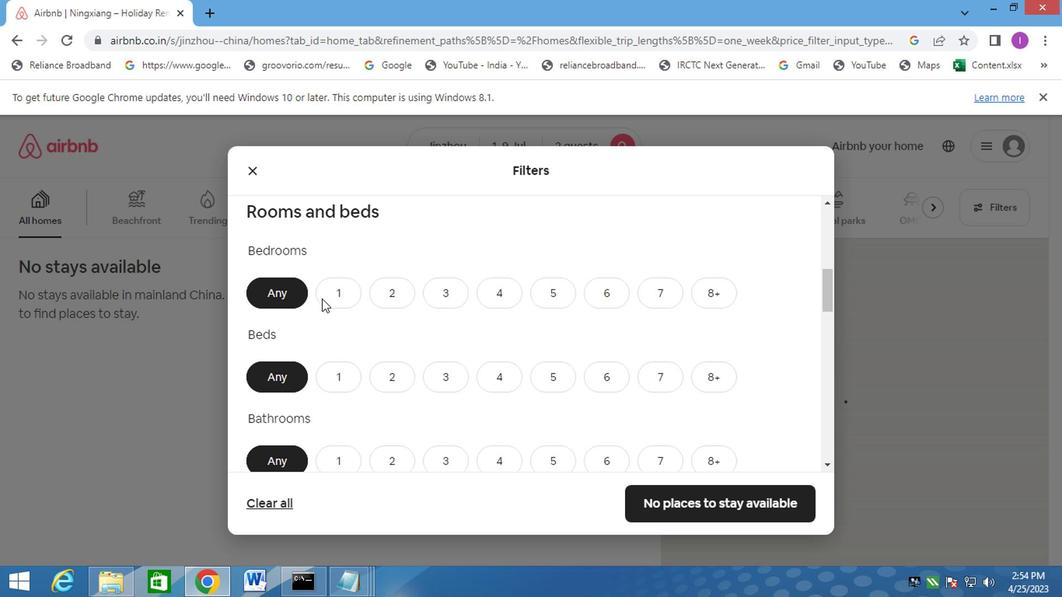 
Action: Mouse pressed left at (322, 298)
Screenshot: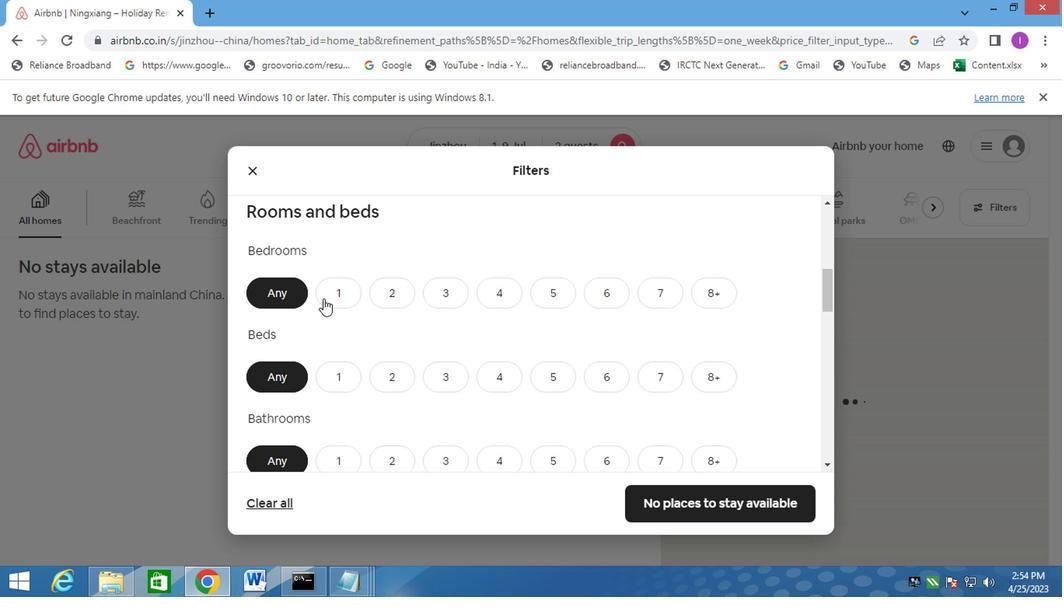 
Action: Mouse moved to (355, 381)
Screenshot: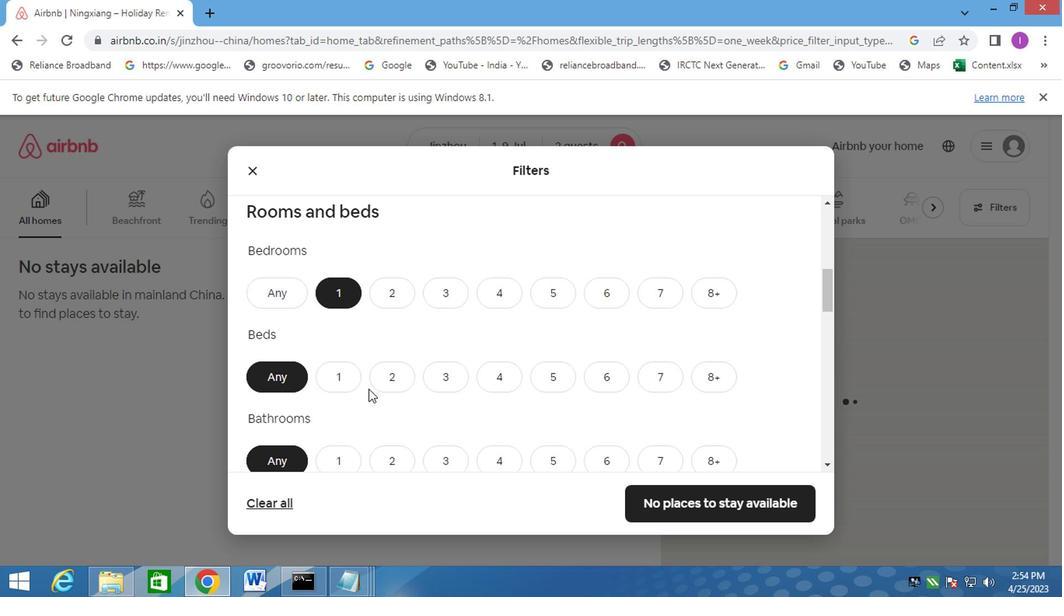 
Action: Mouse pressed left at (355, 381)
Screenshot: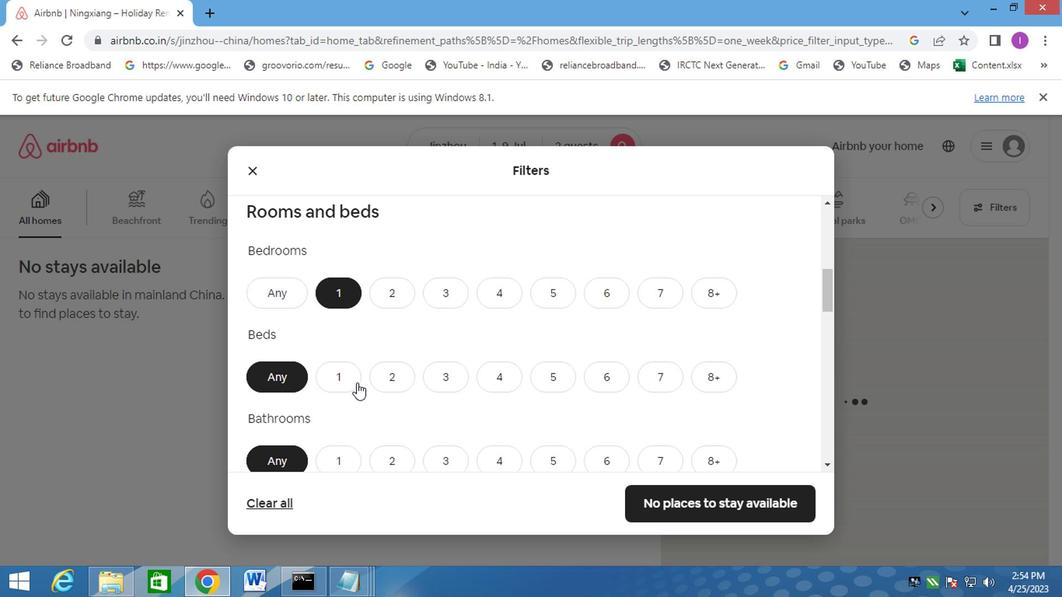 
Action: Mouse moved to (334, 455)
Screenshot: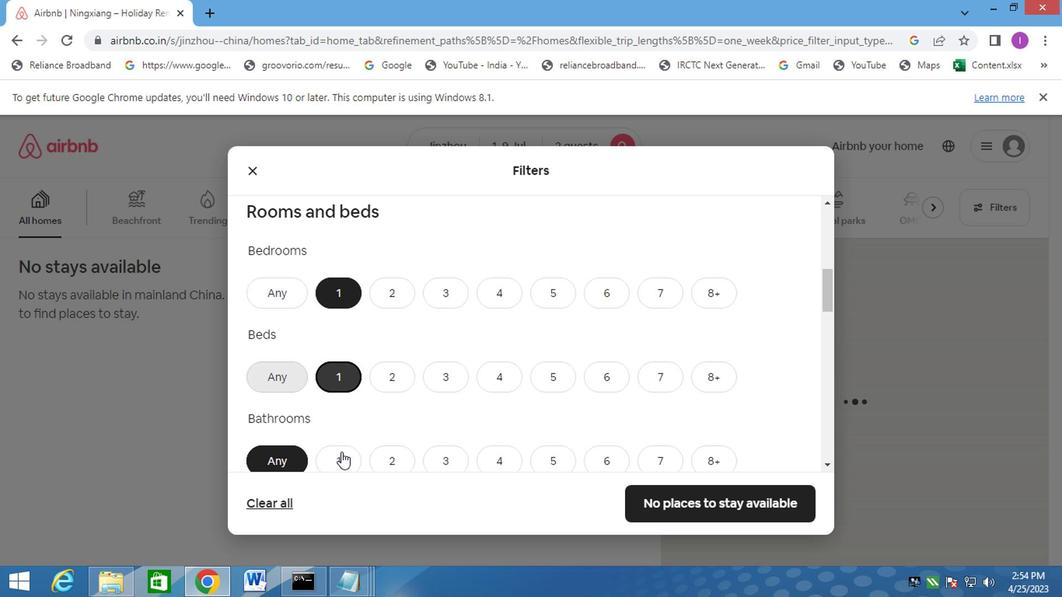
Action: Mouse pressed left at (334, 455)
Screenshot: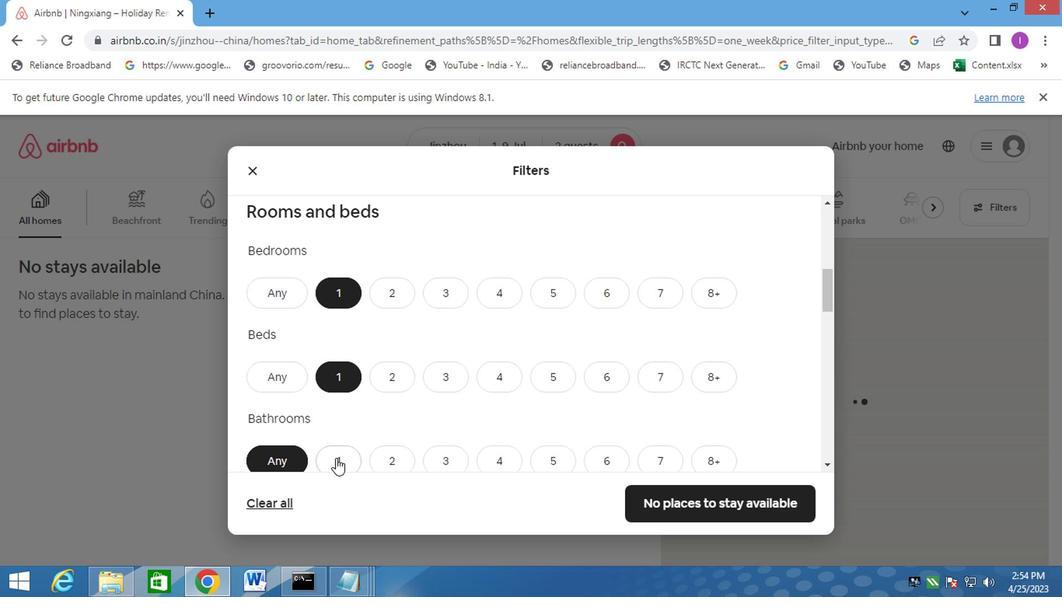 
Action: Mouse moved to (460, 334)
Screenshot: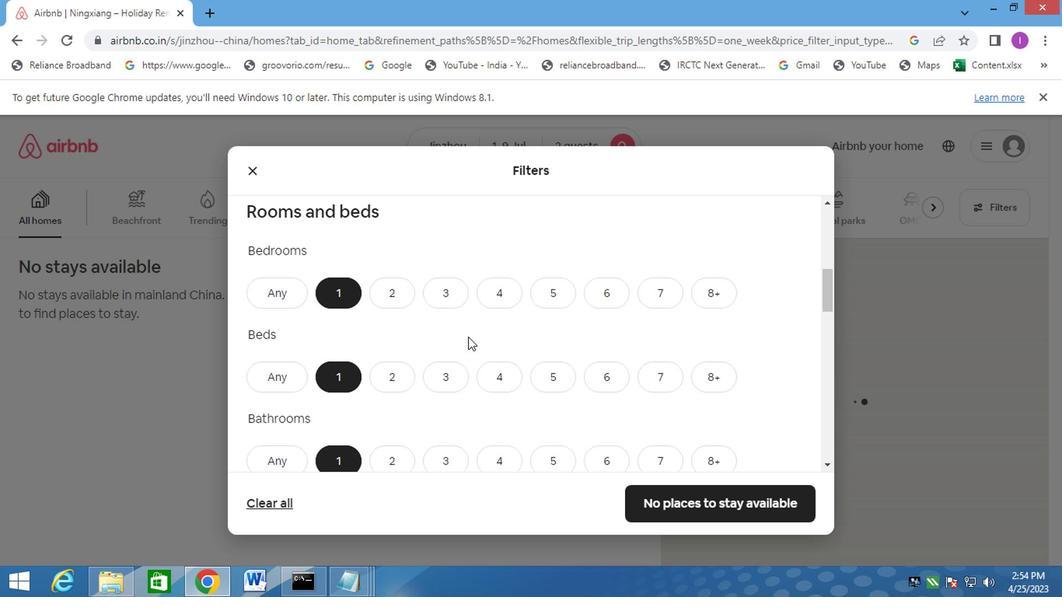 
Action: Mouse scrolled (469, 333) with delta (0, 0)
Screenshot: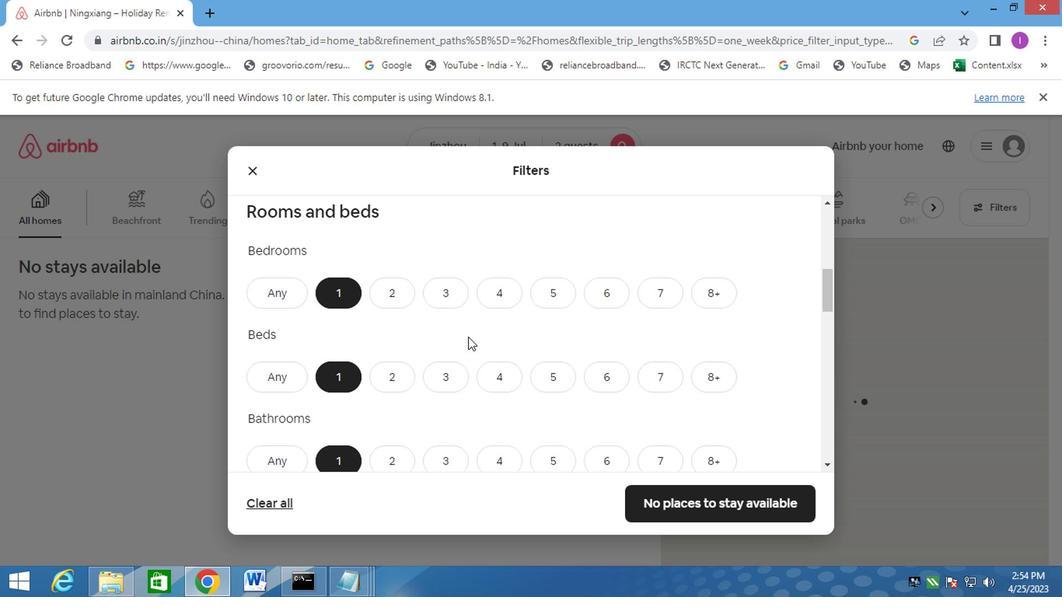 
Action: Mouse moved to (465, 330)
Screenshot: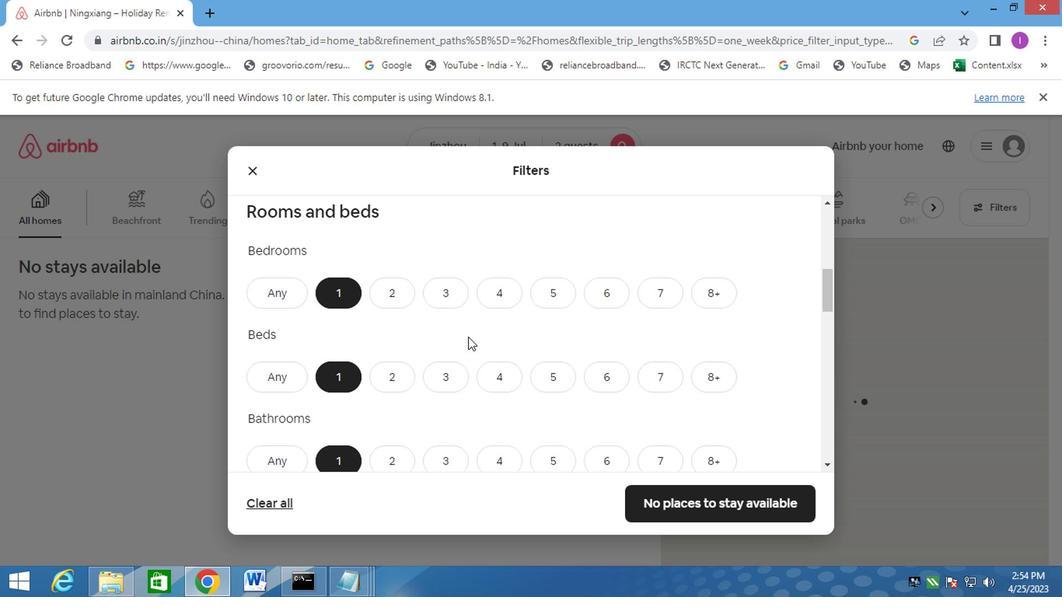 
Action: Mouse scrolled (470, 332) with delta (0, 0)
Screenshot: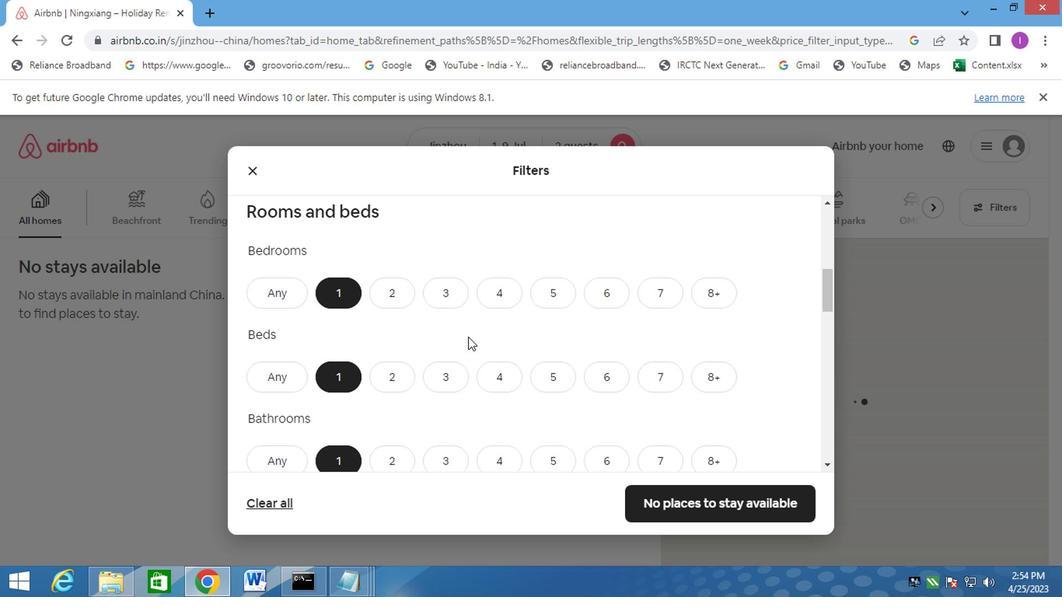 
Action: Mouse moved to (469, 327)
Screenshot: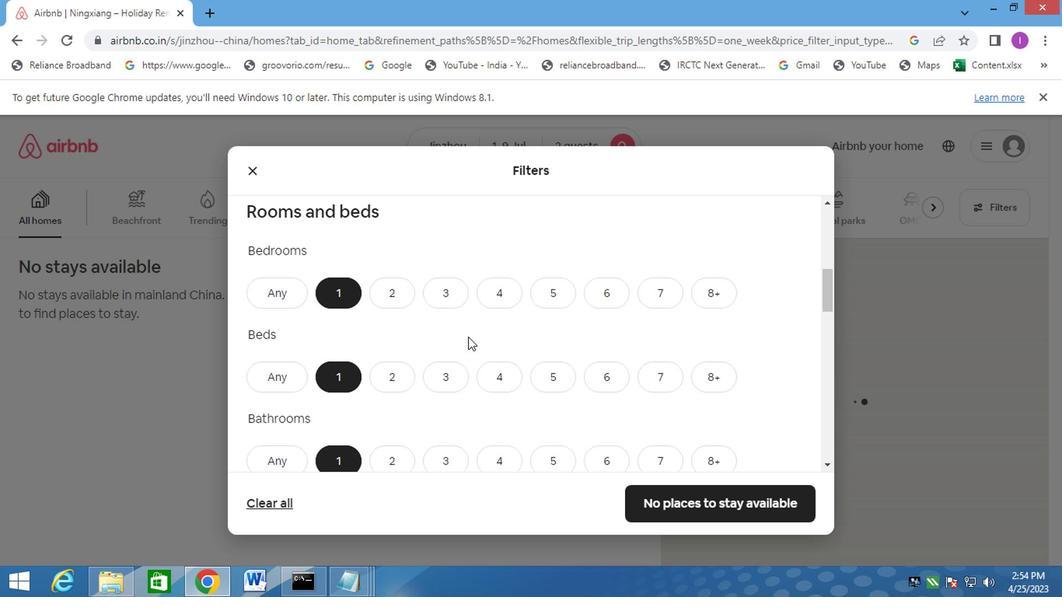 
Action: Mouse scrolled (474, 332) with delta (0, 0)
Screenshot: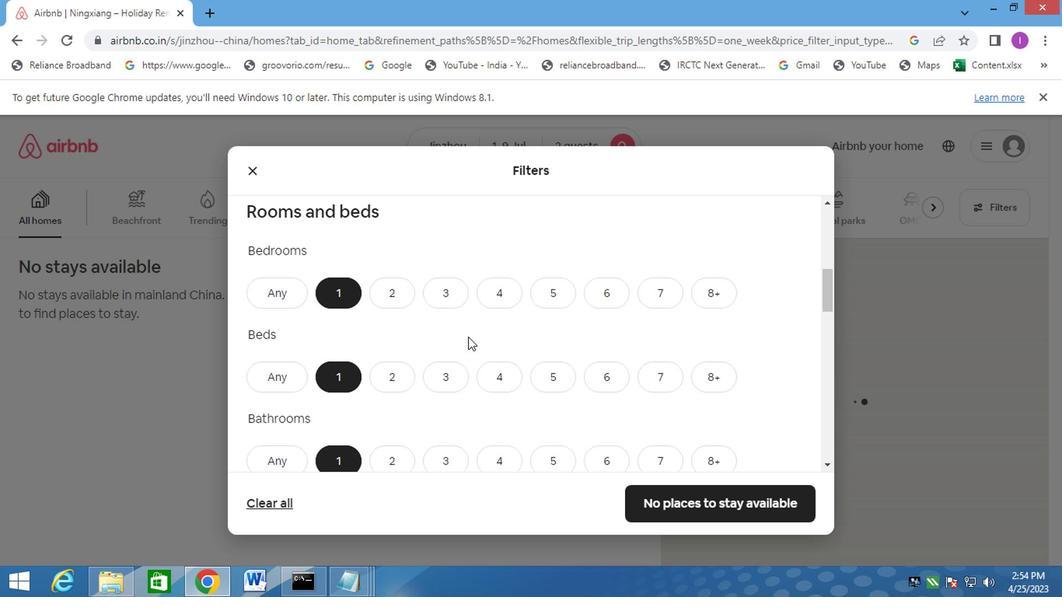 
Action: Mouse moved to (478, 320)
Screenshot: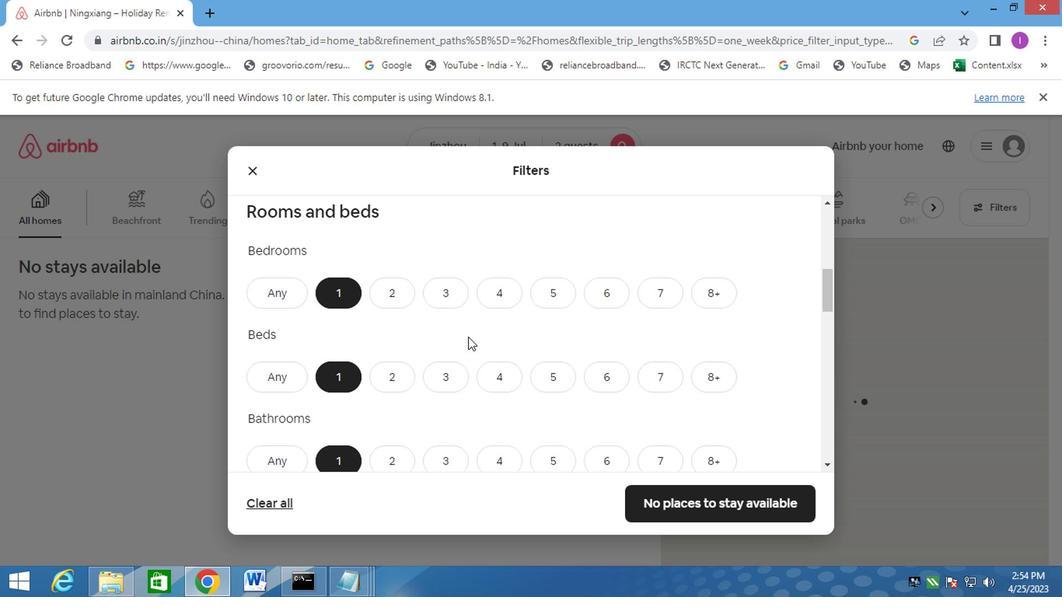 
Action: Mouse scrolled (469, 326) with delta (0, 0)
Screenshot: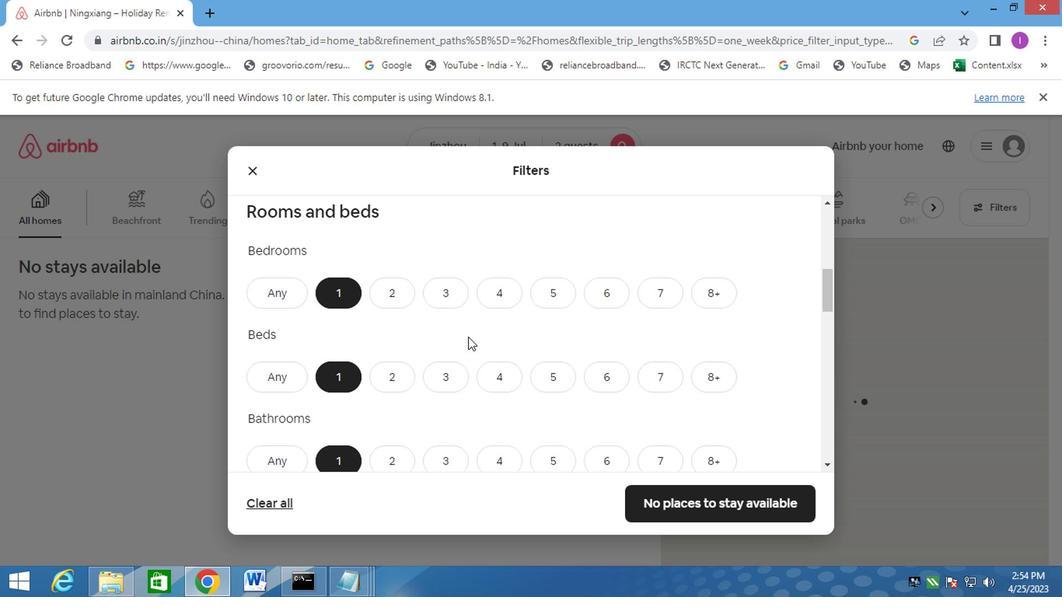 
Action: Mouse moved to (576, 278)
Screenshot: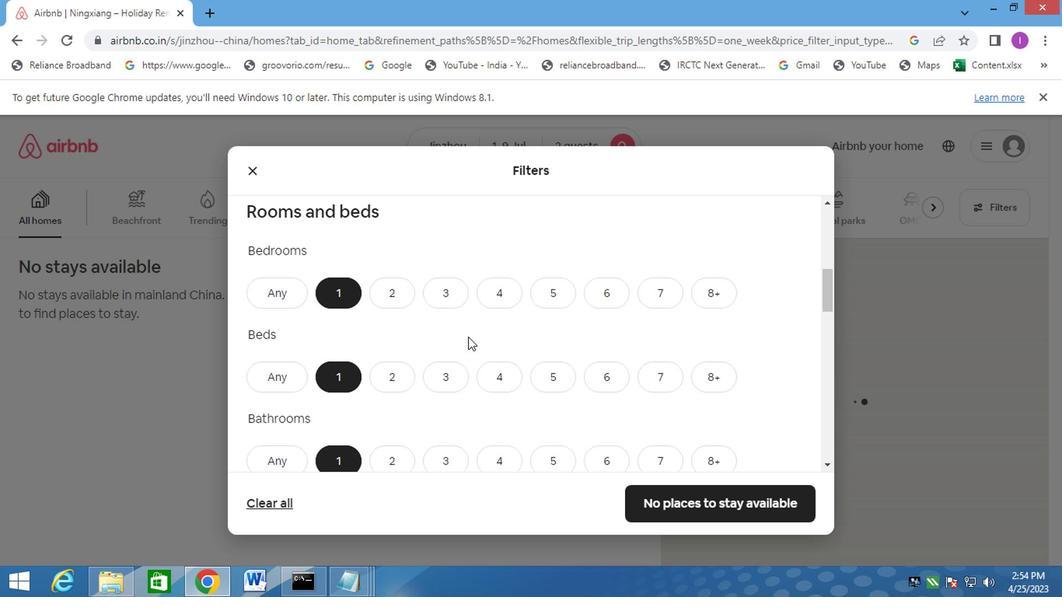
Action: Mouse scrolled (469, 326) with delta (0, 0)
Screenshot: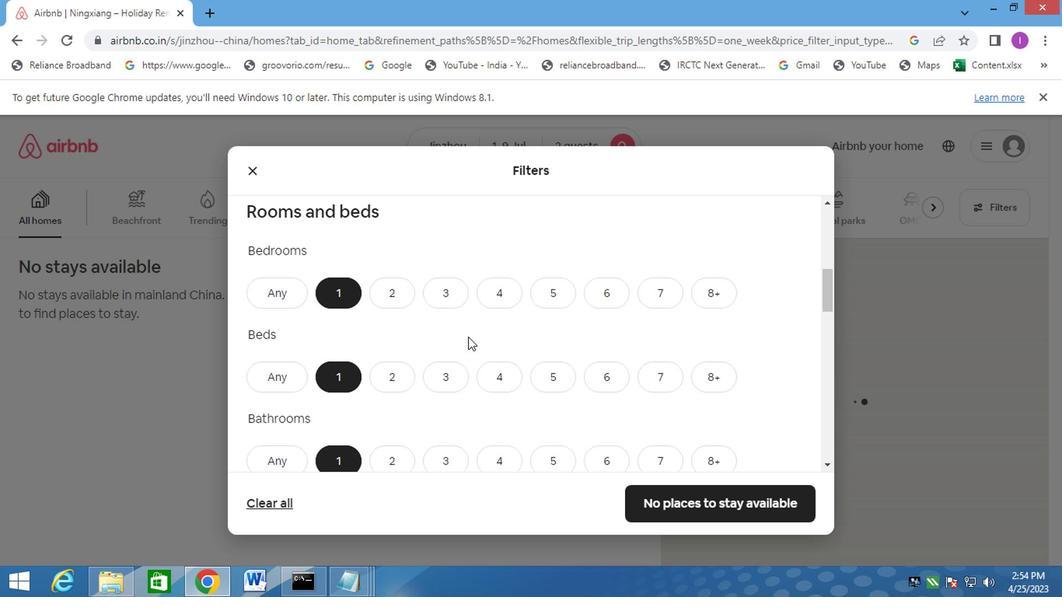
Action: Mouse moved to (883, 170)
Screenshot: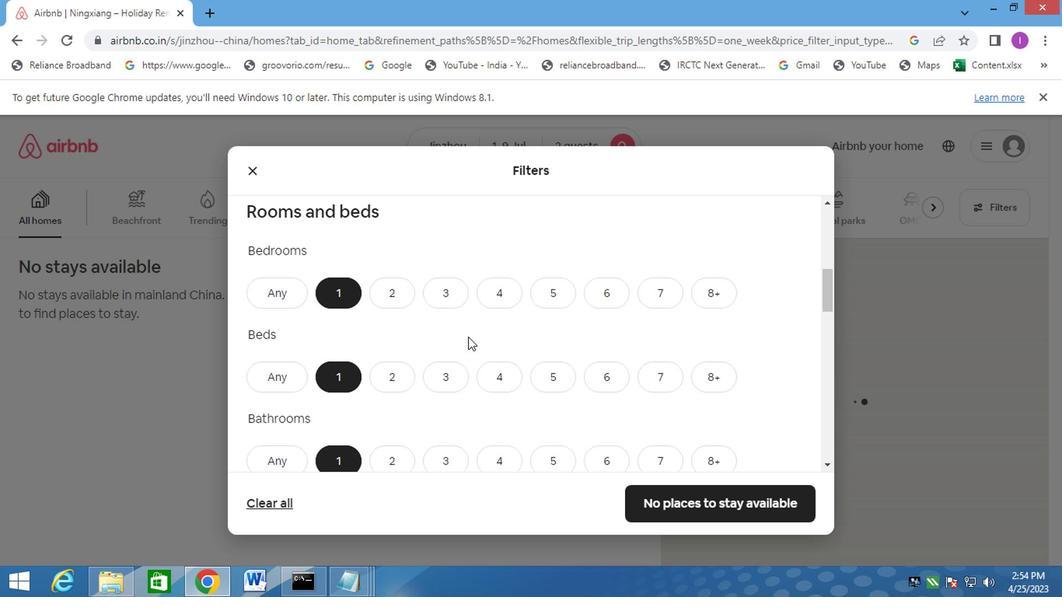 
Action: Mouse scrolled (469, 326) with delta (0, 0)
Screenshot: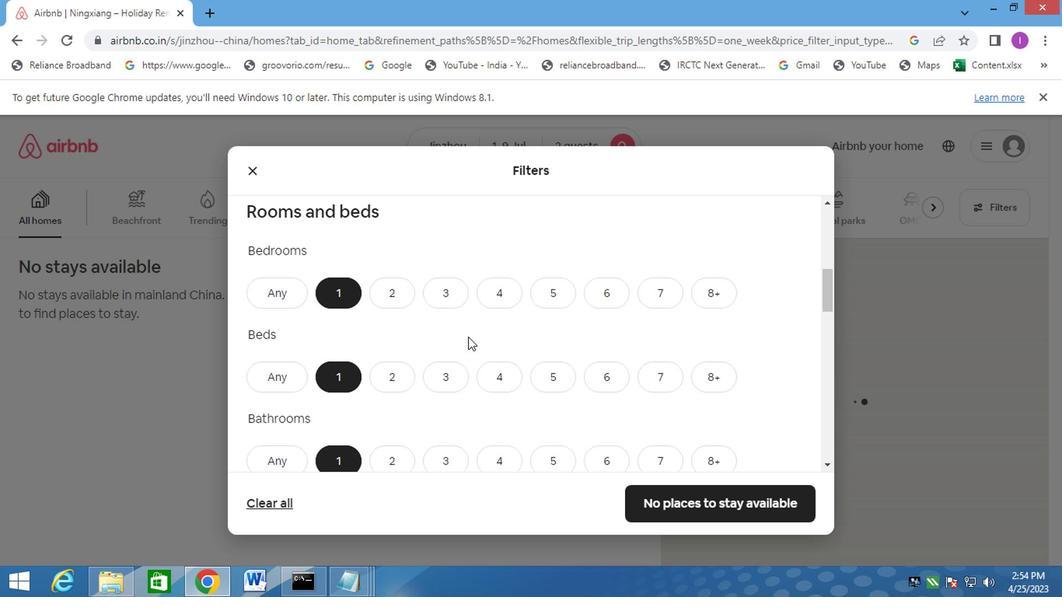 
Action: Mouse moved to (744, 230)
Screenshot: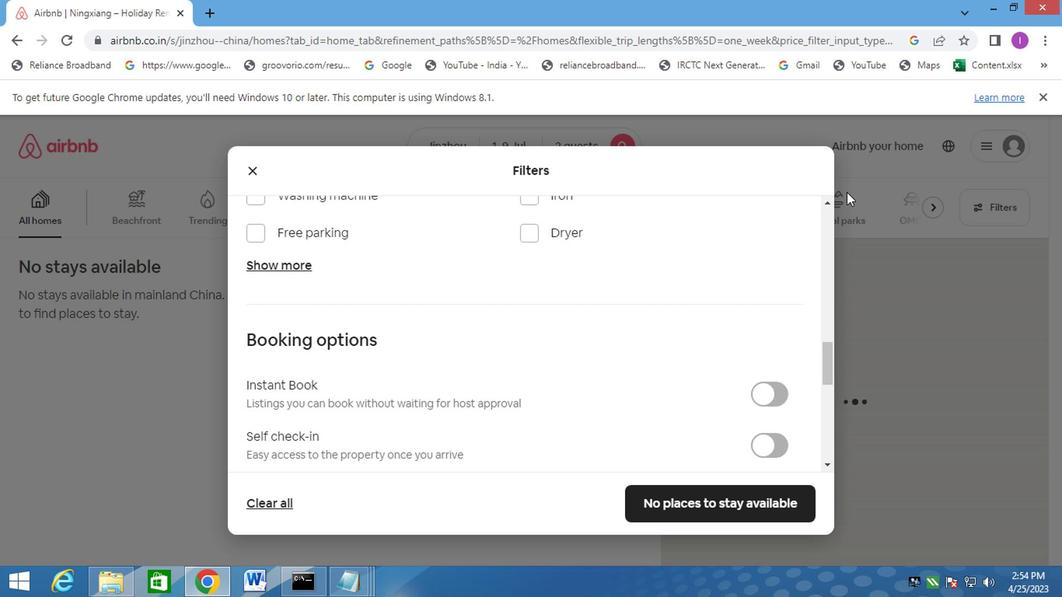 
Action: Mouse scrolled (831, 201) with delta (0, -1)
Screenshot: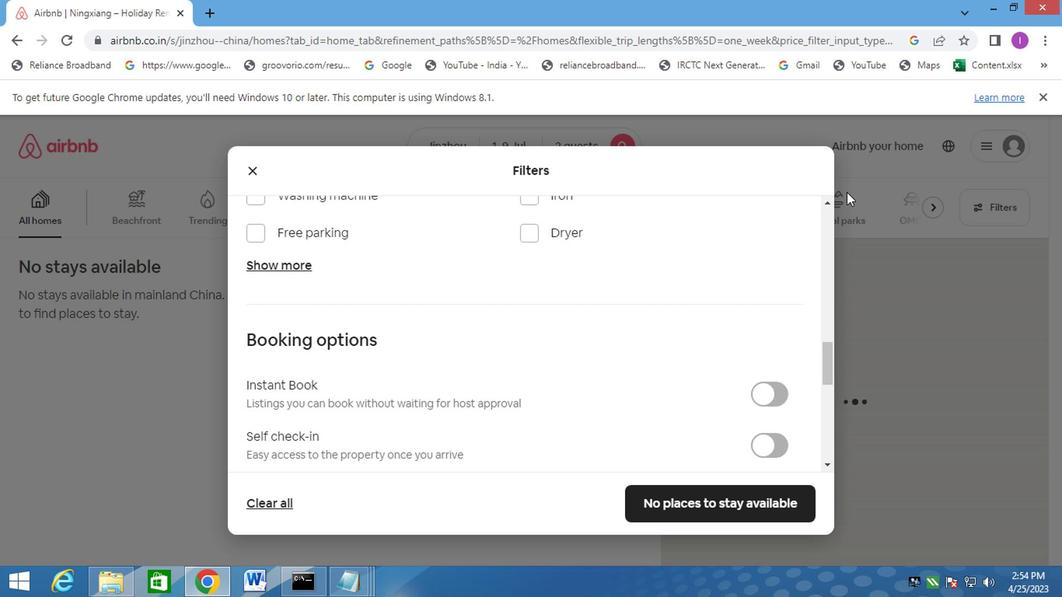 
Action: Mouse moved to (776, 374)
Screenshot: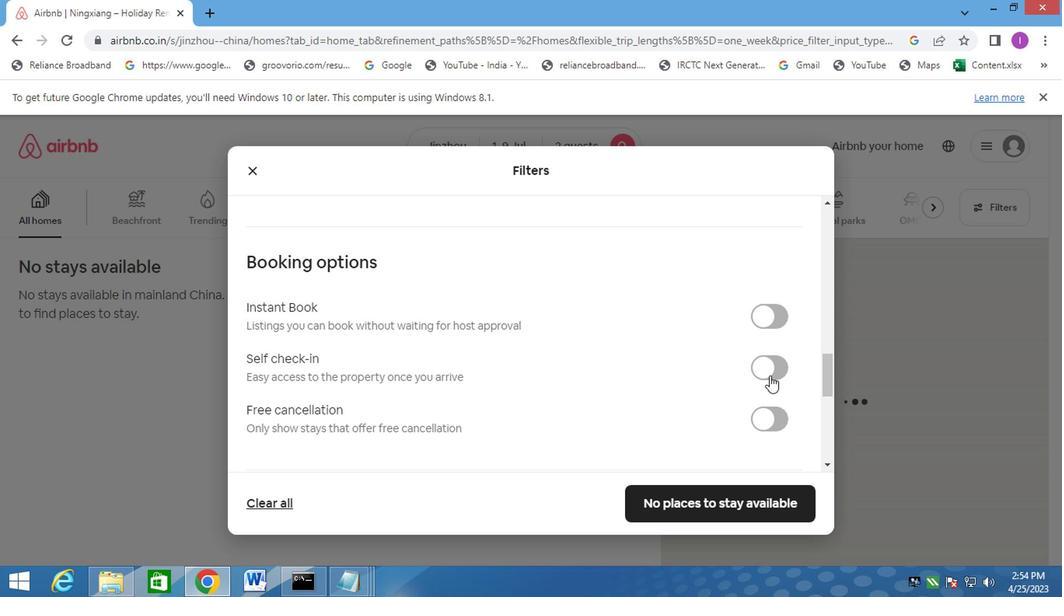 
Action: Mouse pressed left at (776, 374)
Screenshot: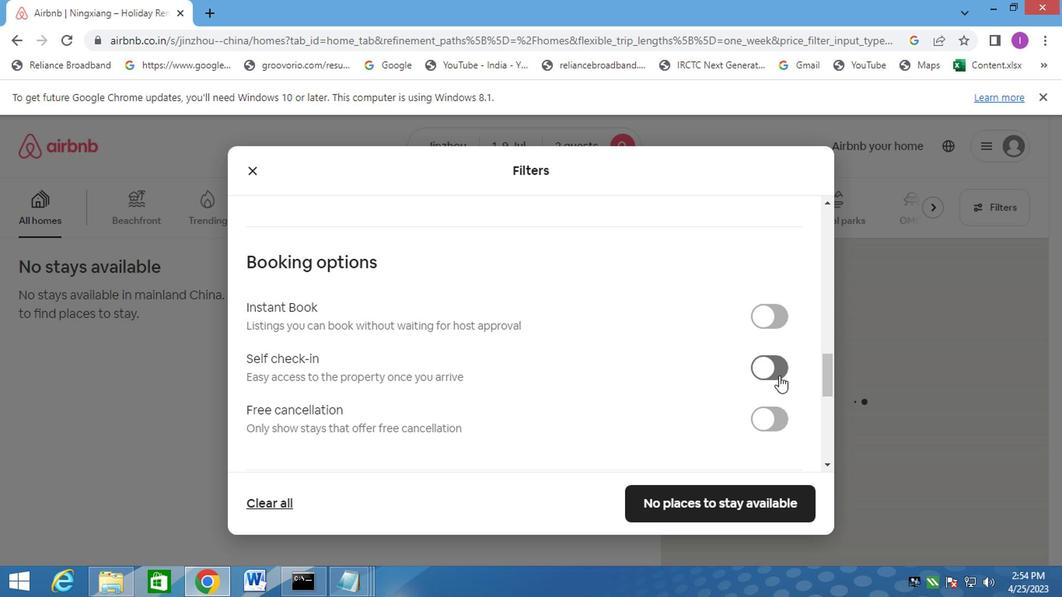 
Action: Mouse moved to (670, 362)
Screenshot: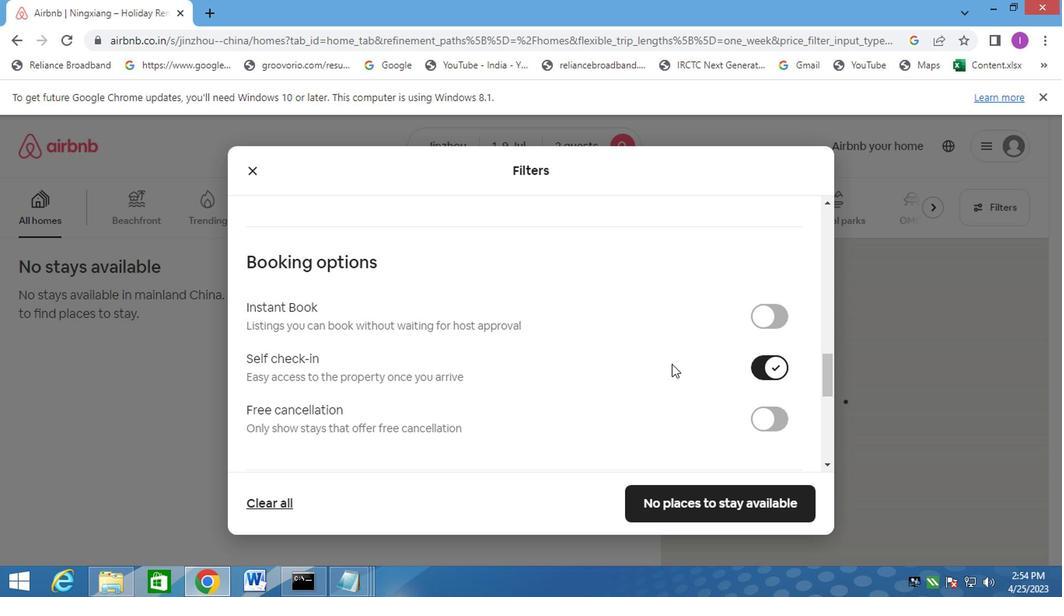 
Action: Mouse scrolled (670, 361) with delta (0, 0)
Screenshot: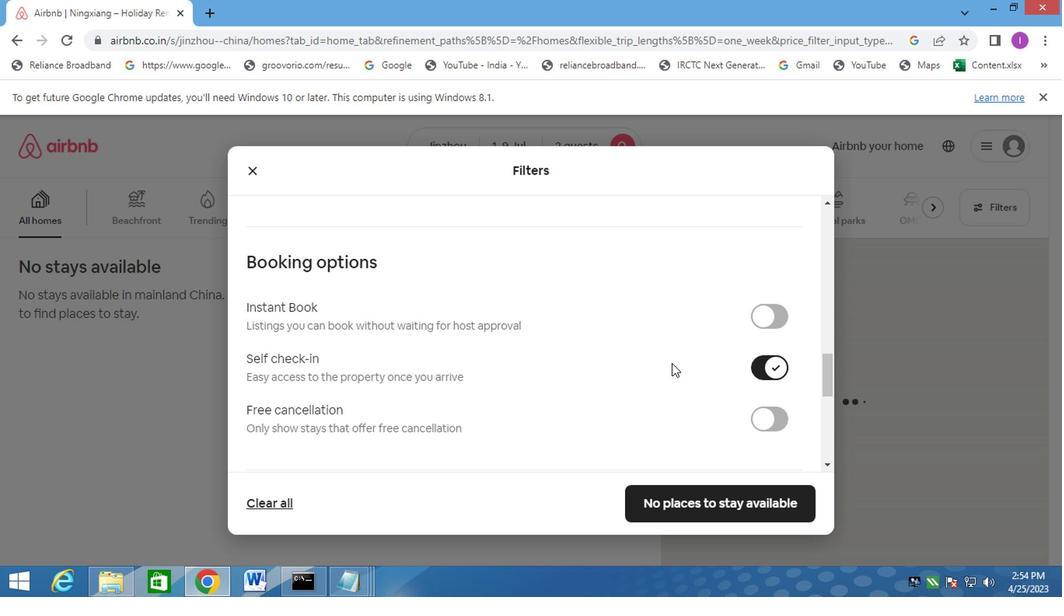 
Action: Mouse scrolled (670, 361) with delta (0, 0)
Screenshot: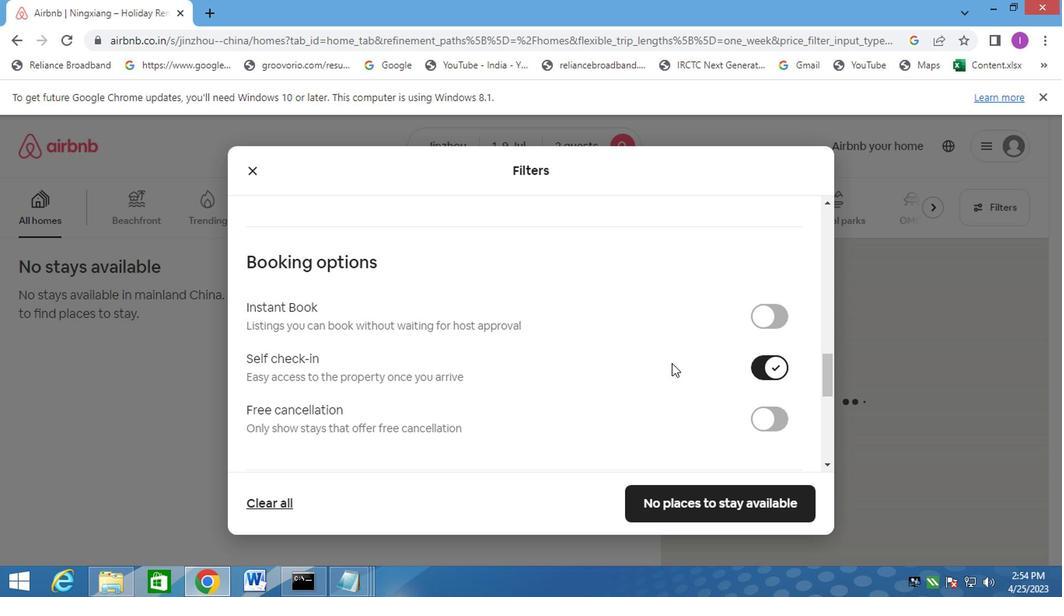 
Action: Mouse scrolled (670, 361) with delta (0, 0)
Screenshot: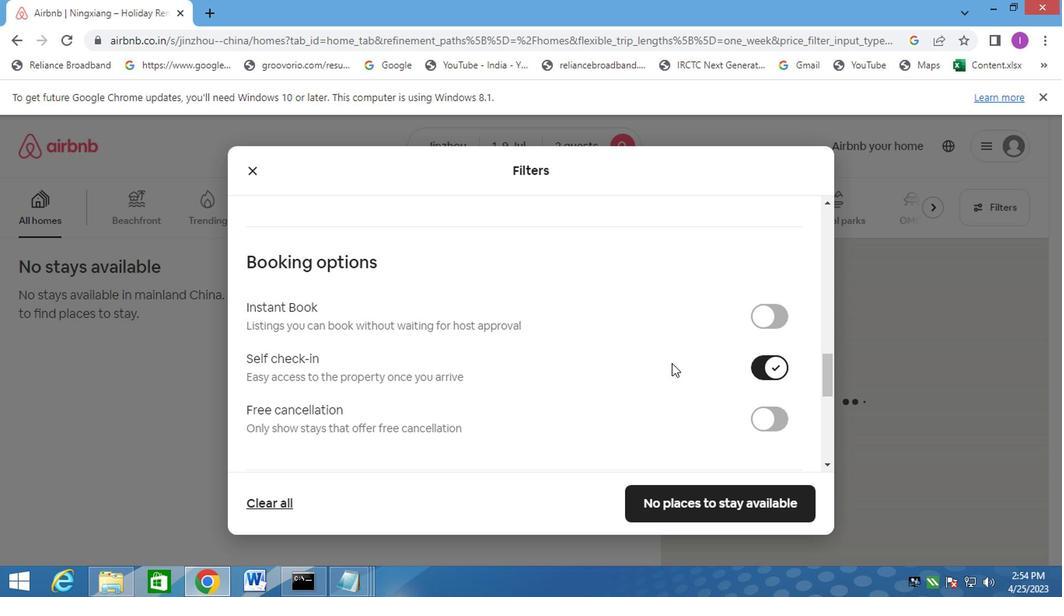 
Action: Mouse moved to (670, 358)
Screenshot: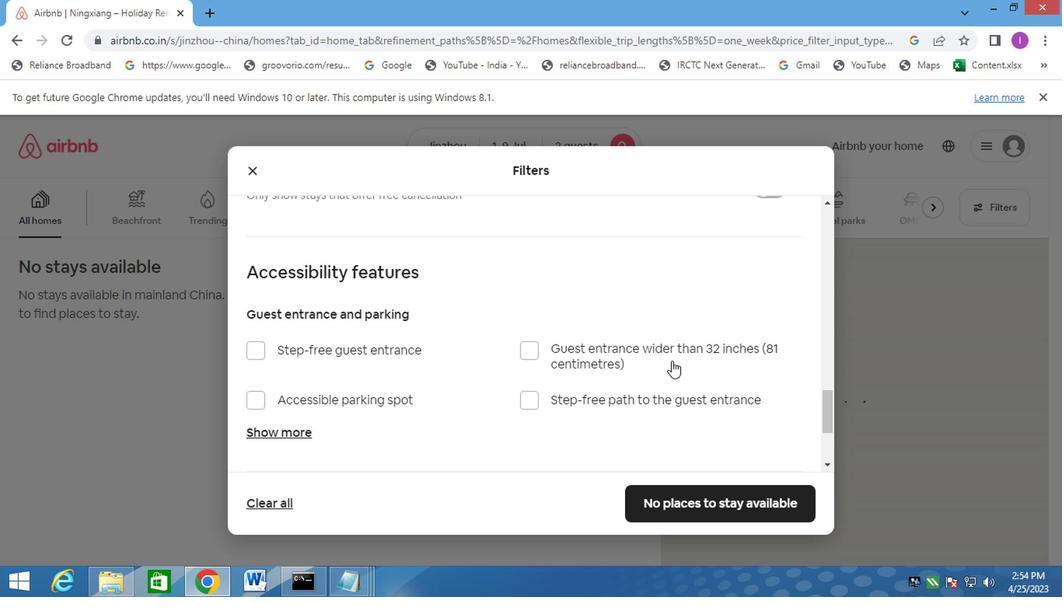 
Action: Mouse scrolled (670, 358) with delta (0, 0)
Screenshot: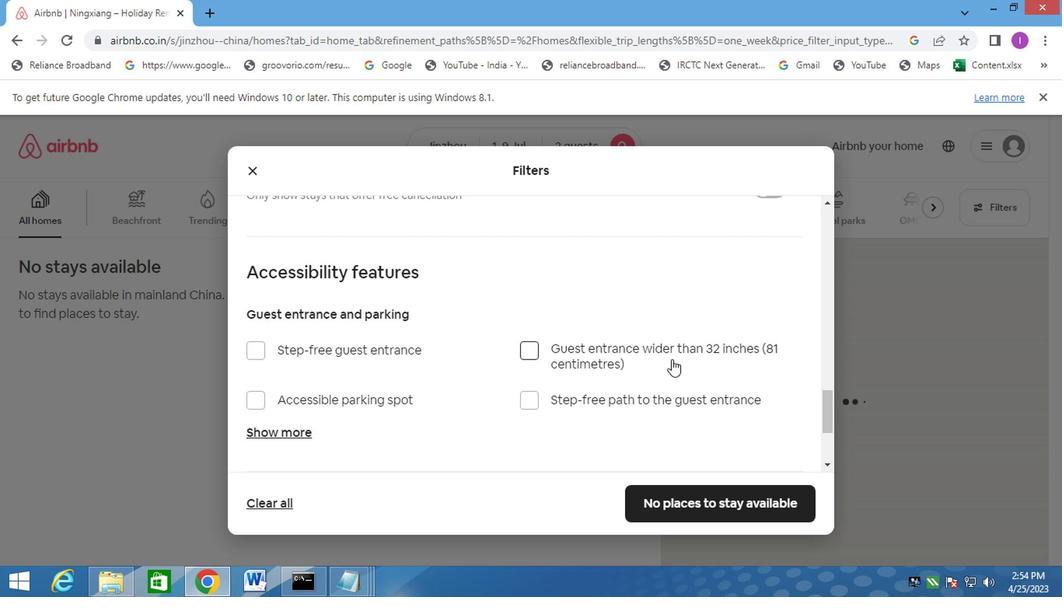 
Action: Mouse scrolled (670, 358) with delta (0, 0)
Screenshot: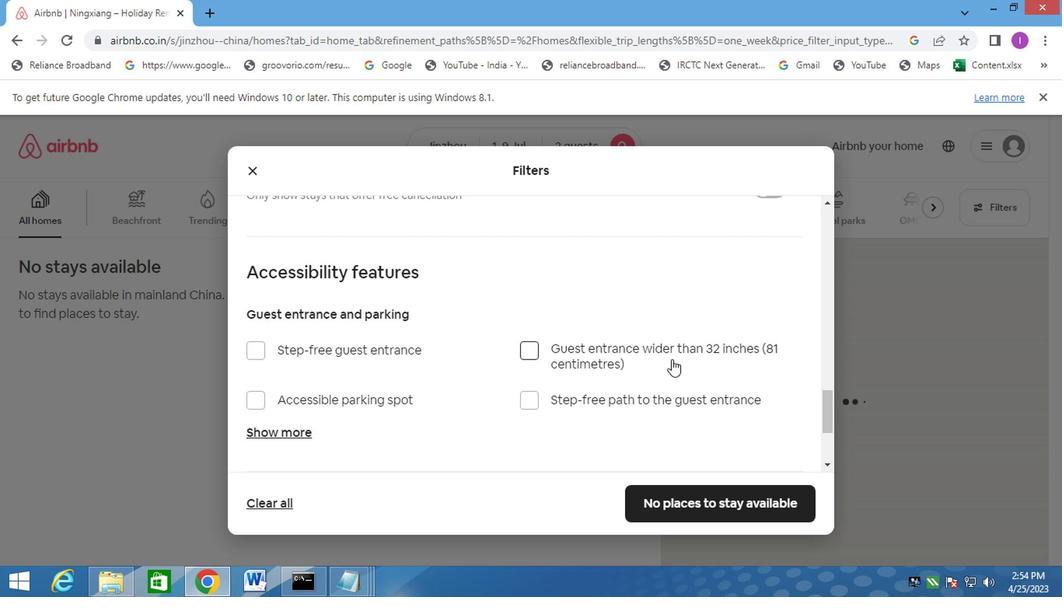 
Action: Mouse scrolled (670, 358) with delta (0, 0)
Screenshot: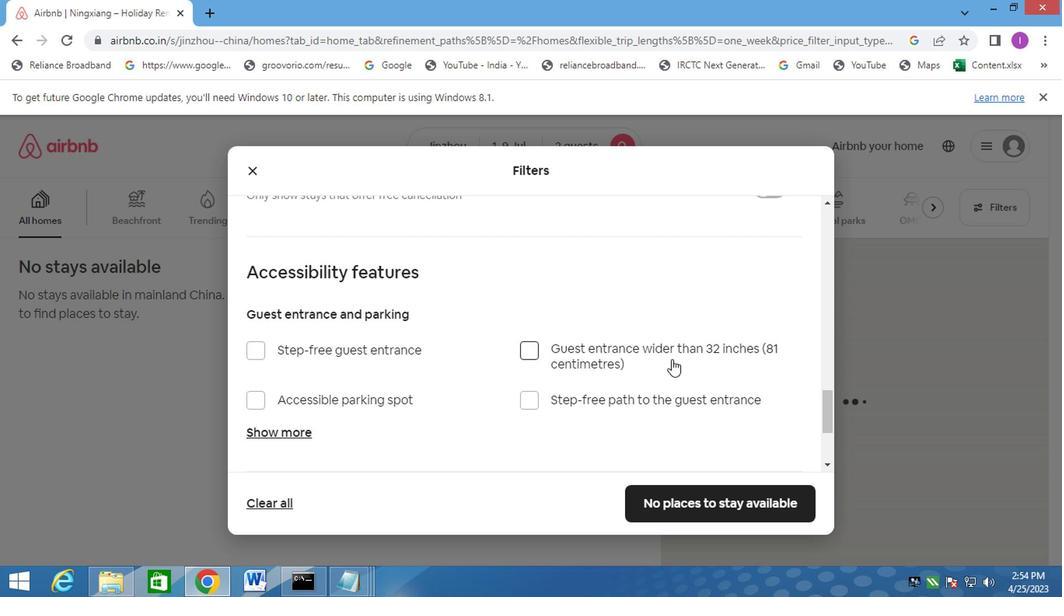
Action: Mouse scrolled (670, 358) with delta (0, 0)
Screenshot: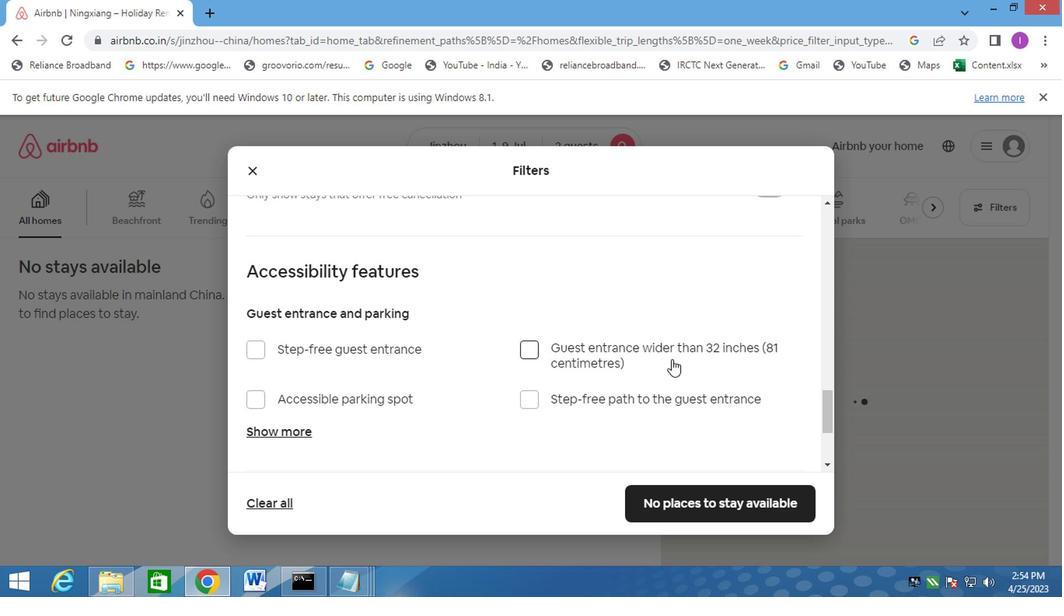 
Action: Mouse moved to (672, 358)
Screenshot: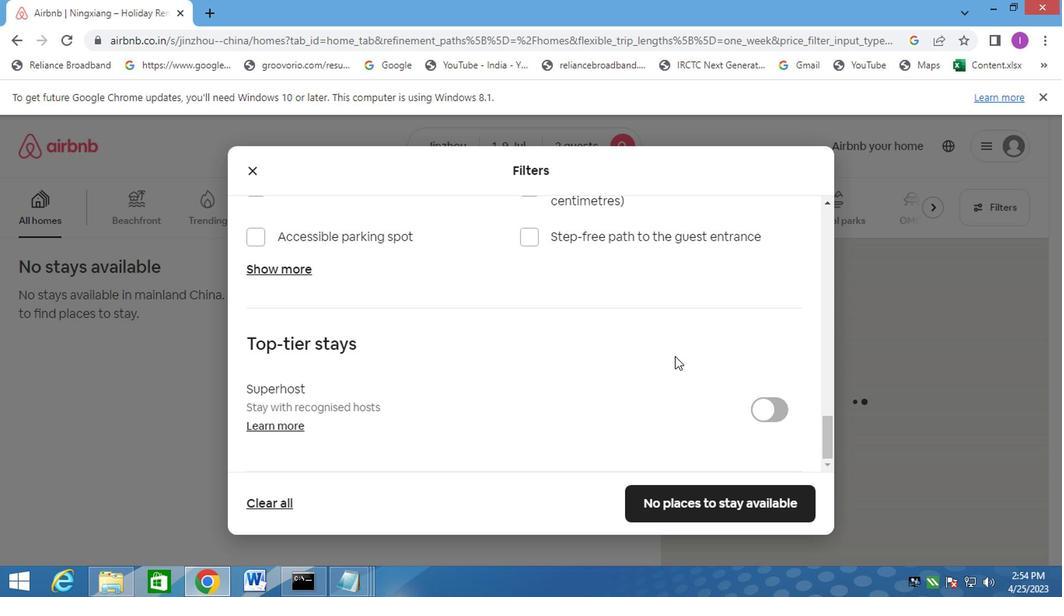 
Action: Mouse scrolled (672, 357) with delta (0, 0)
Screenshot: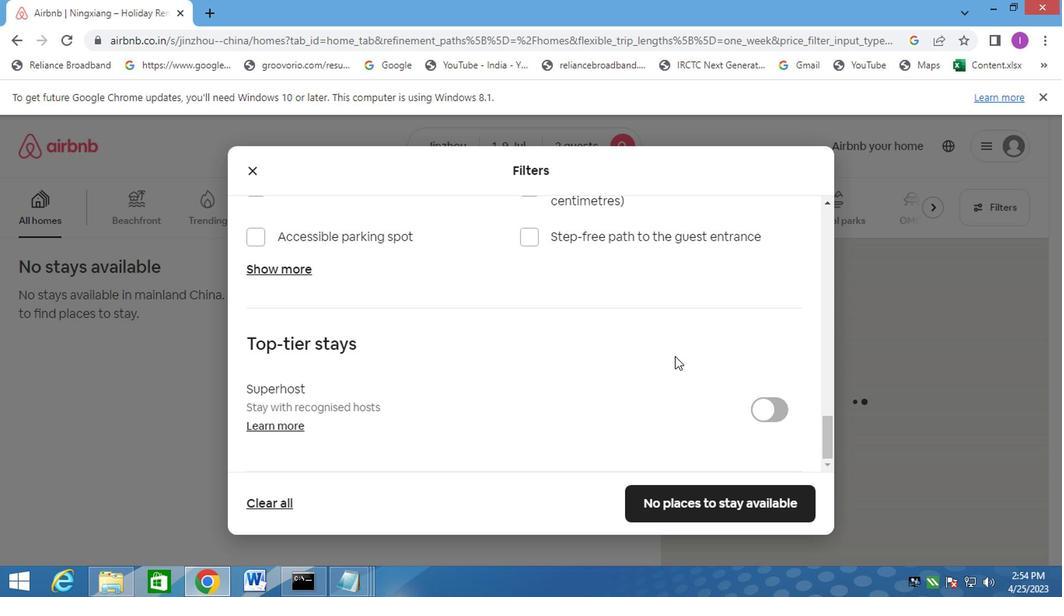 
Action: Mouse moved to (672, 358)
Screenshot: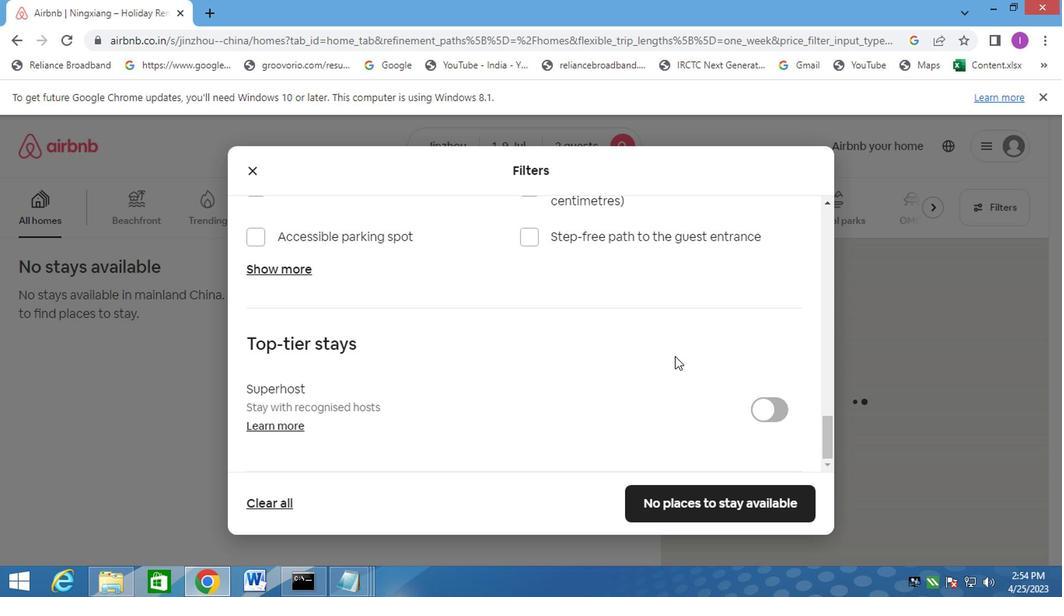 
Action: Mouse scrolled (672, 358) with delta (0, 0)
Screenshot: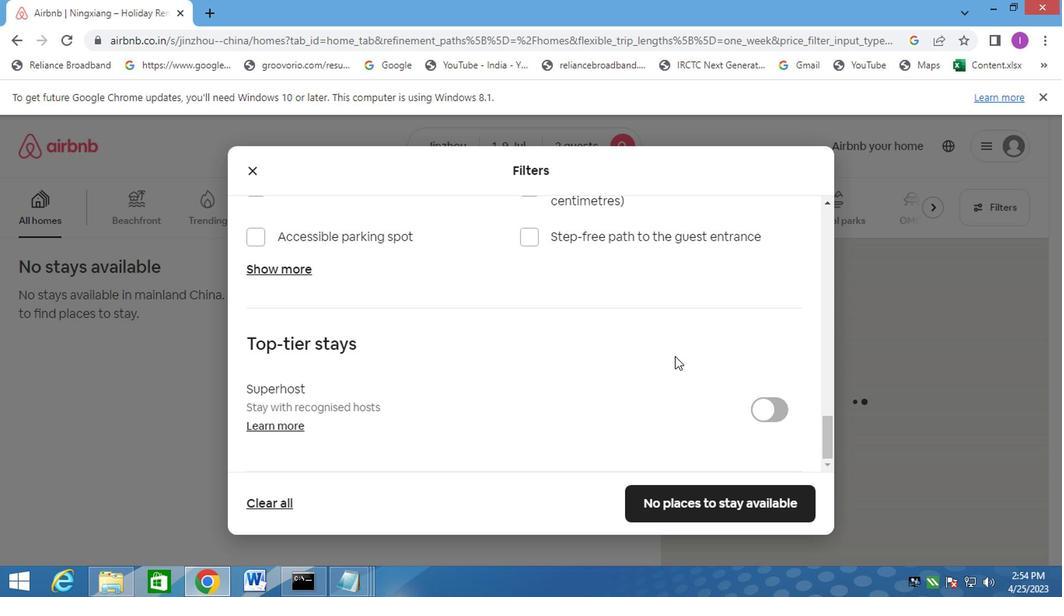 
Action: Mouse moved to (673, 359)
Screenshot: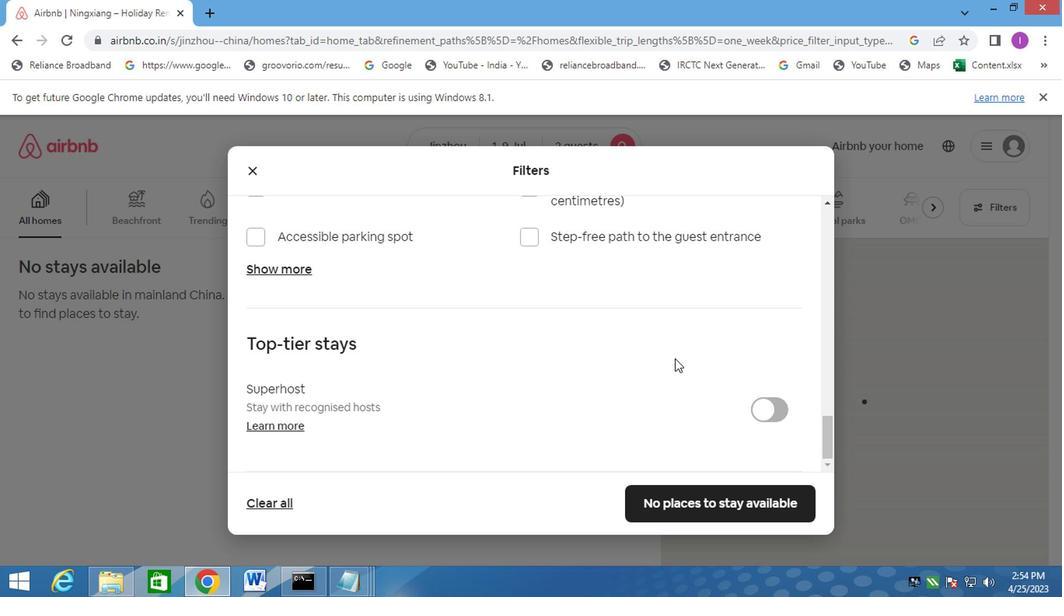 
Action: Mouse scrolled (673, 358) with delta (0, -1)
Screenshot: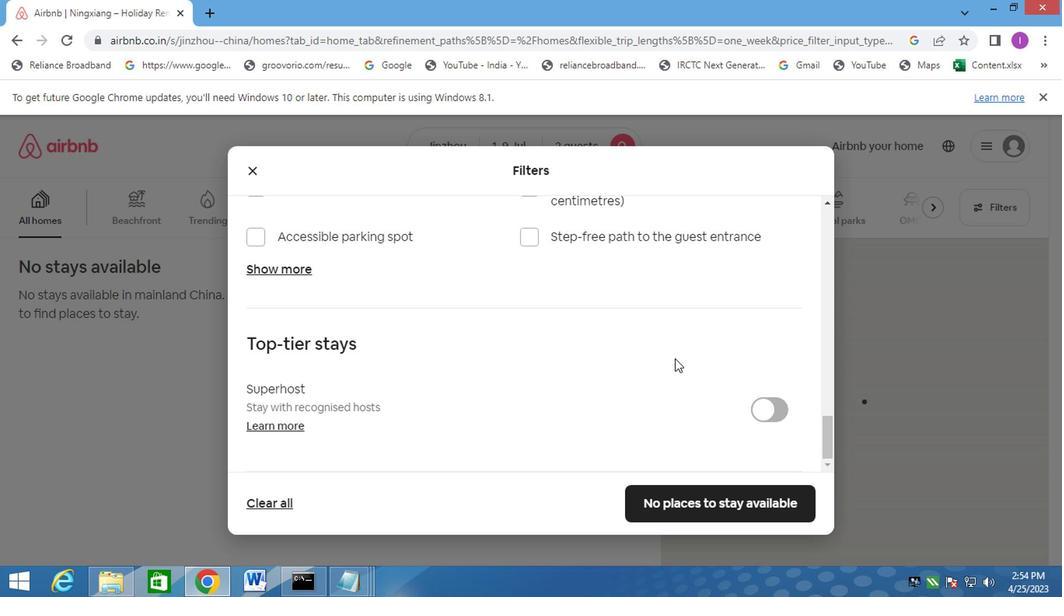 
Action: Mouse moved to (698, 495)
Screenshot: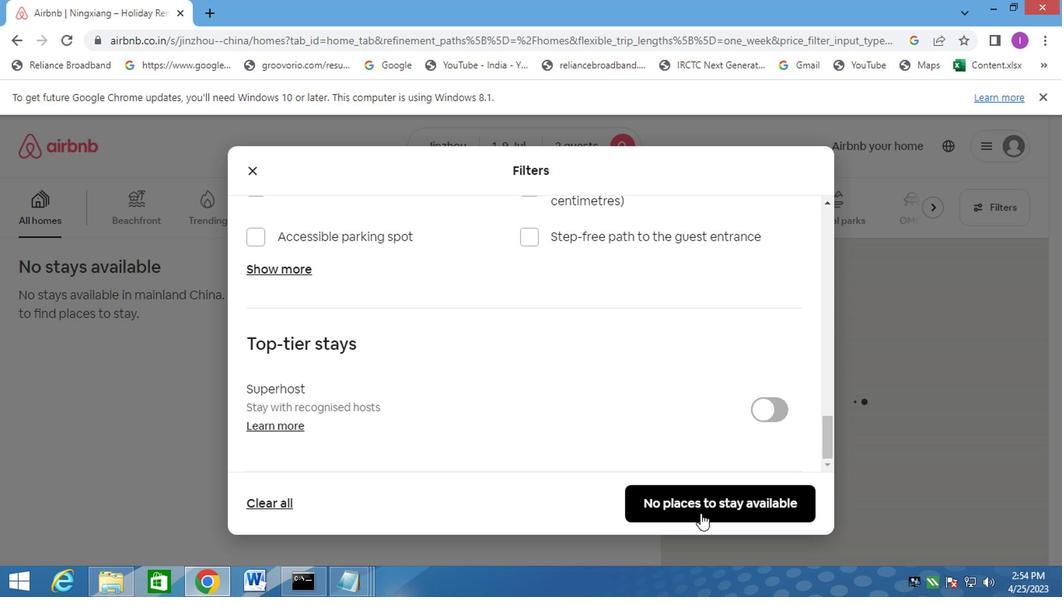 
Action: Mouse pressed left at (698, 495)
Screenshot: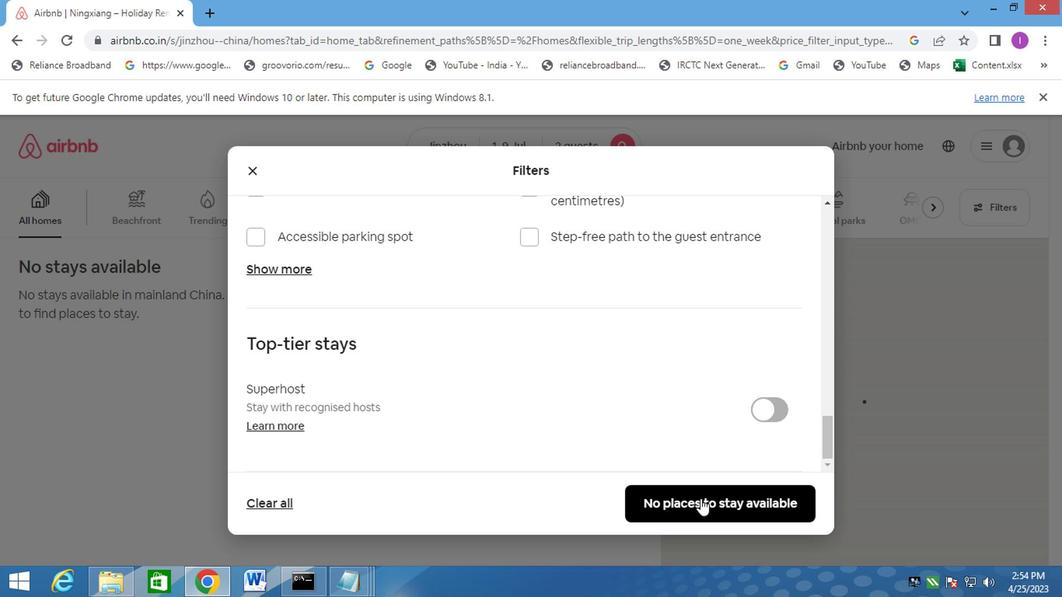 
Action: Mouse moved to (686, 467)
Screenshot: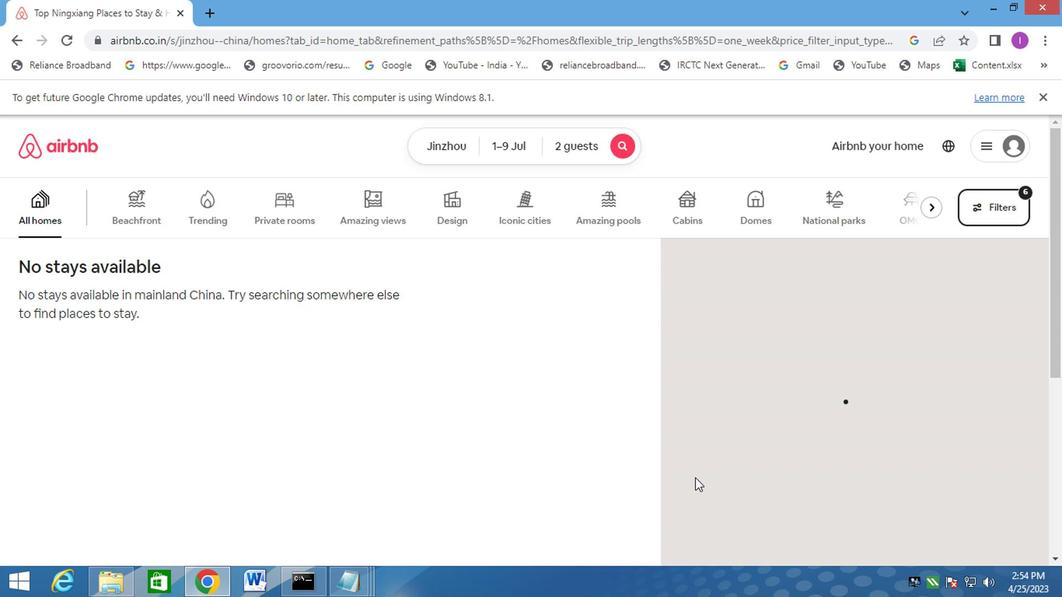 
